 Task: Select a due date automation when advanced on, 2 days before a card is due add basic not assigned to anyone at 11:00 AM.
Action: Mouse moved to (1378, 101)
Screenshot: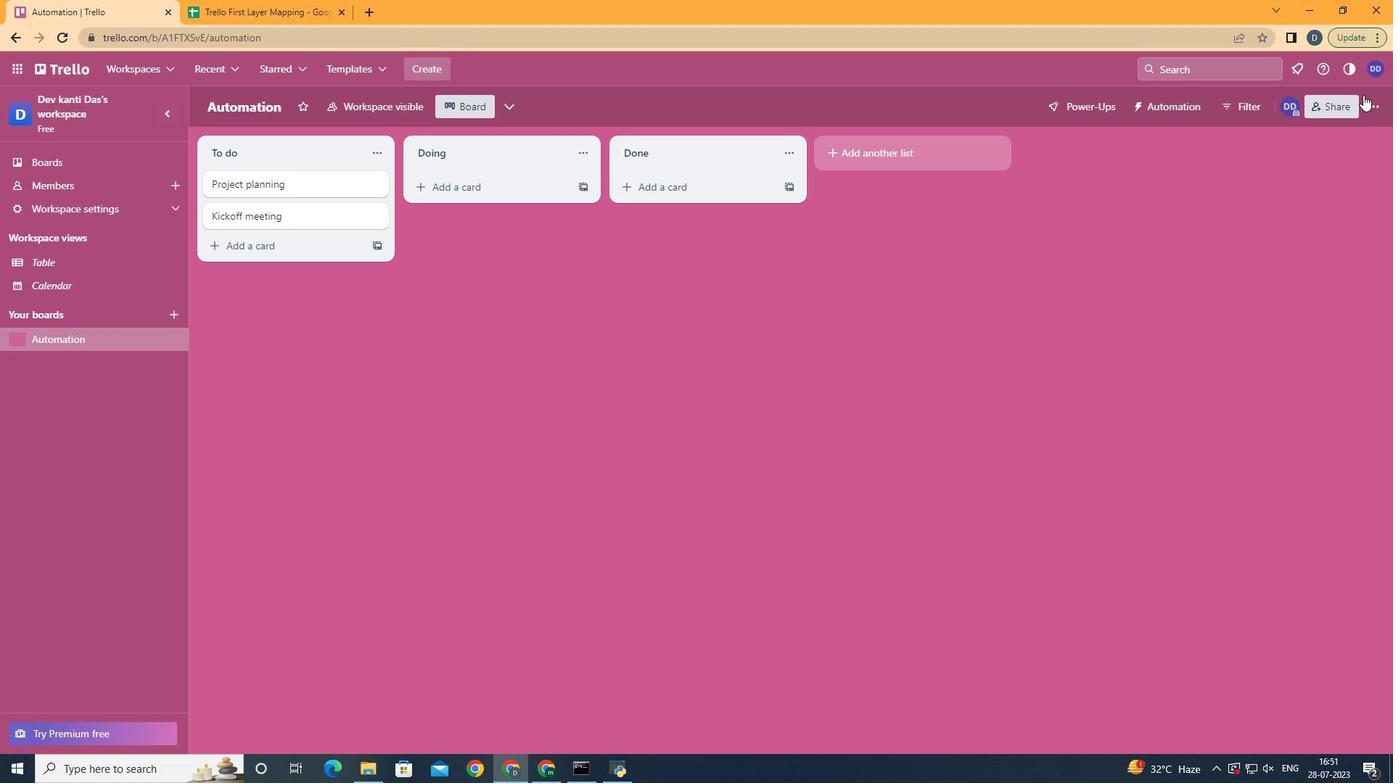 
Action: Mouse pressed left at (1378, 101)
Screenshot: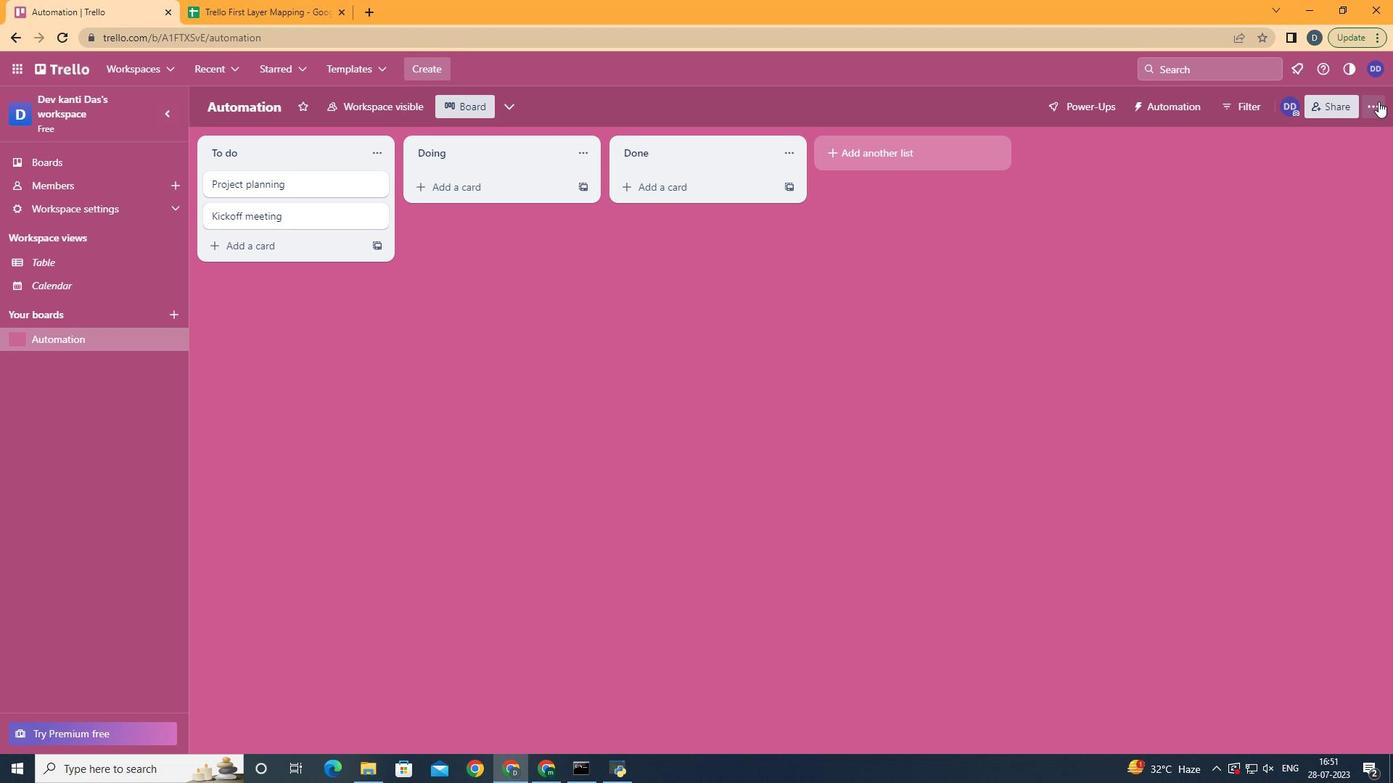 
Action: Mouse moved to (1250, 319)
Screenshot: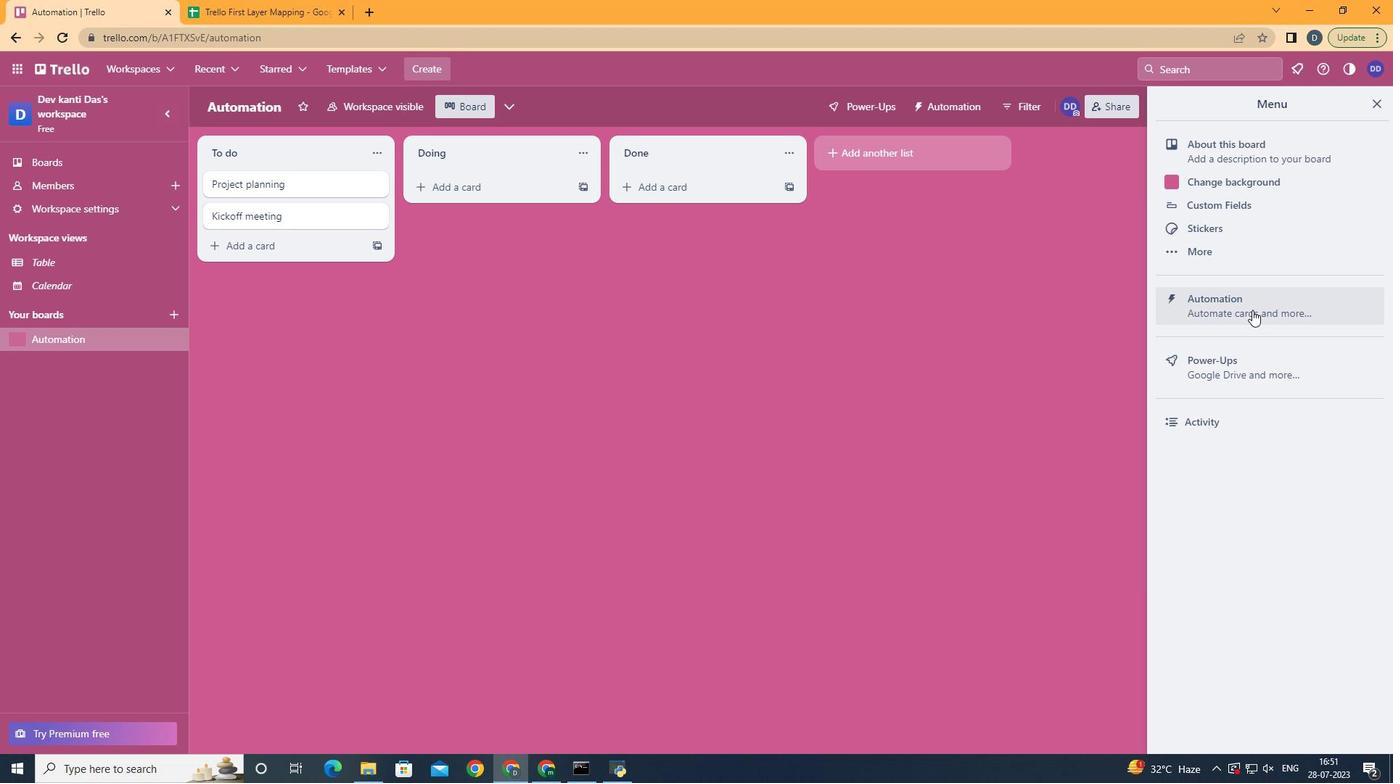 
Action: Mouse pressed left at (1250, 319)
Screenshot: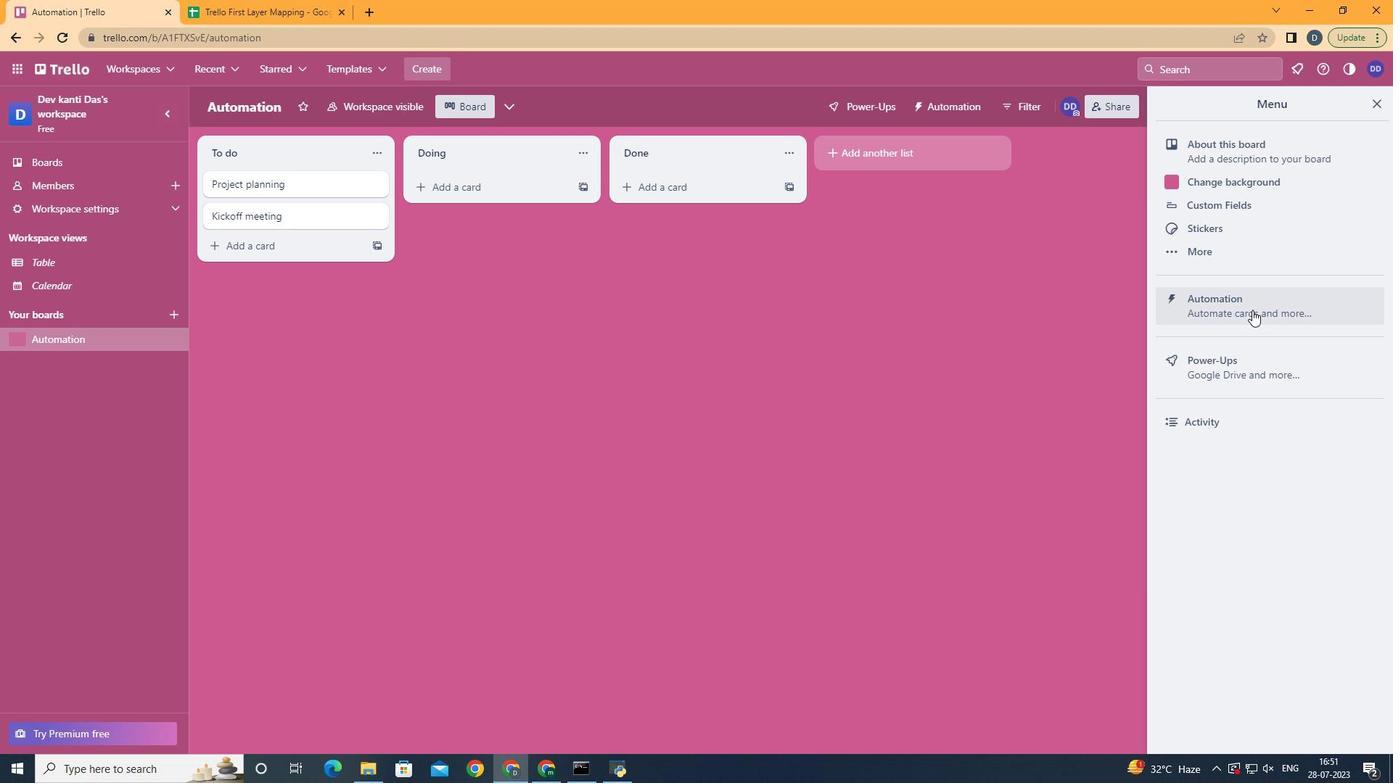 
Action: Mouse moved to (284, 286)
Screenshot: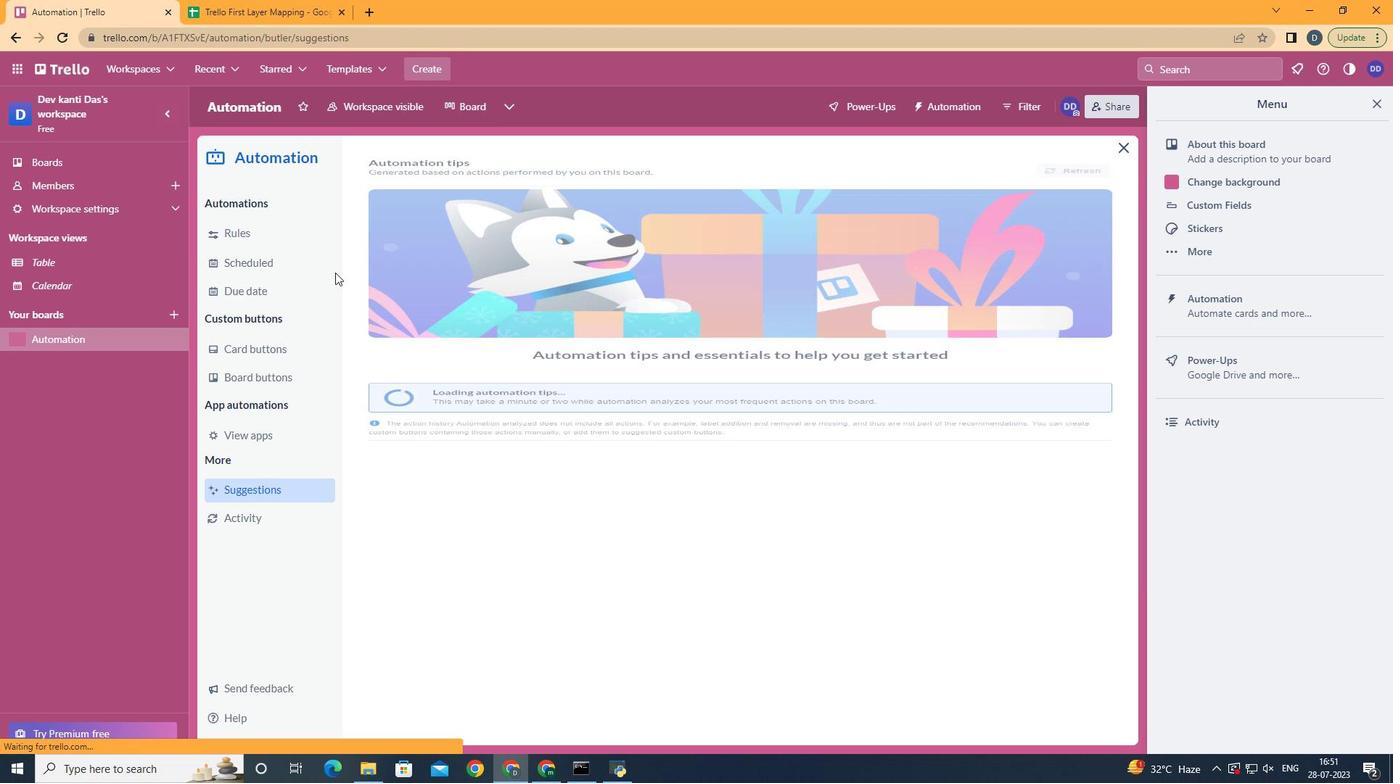 
Action: Mouse pressed left at (284, 286)
Screenshot: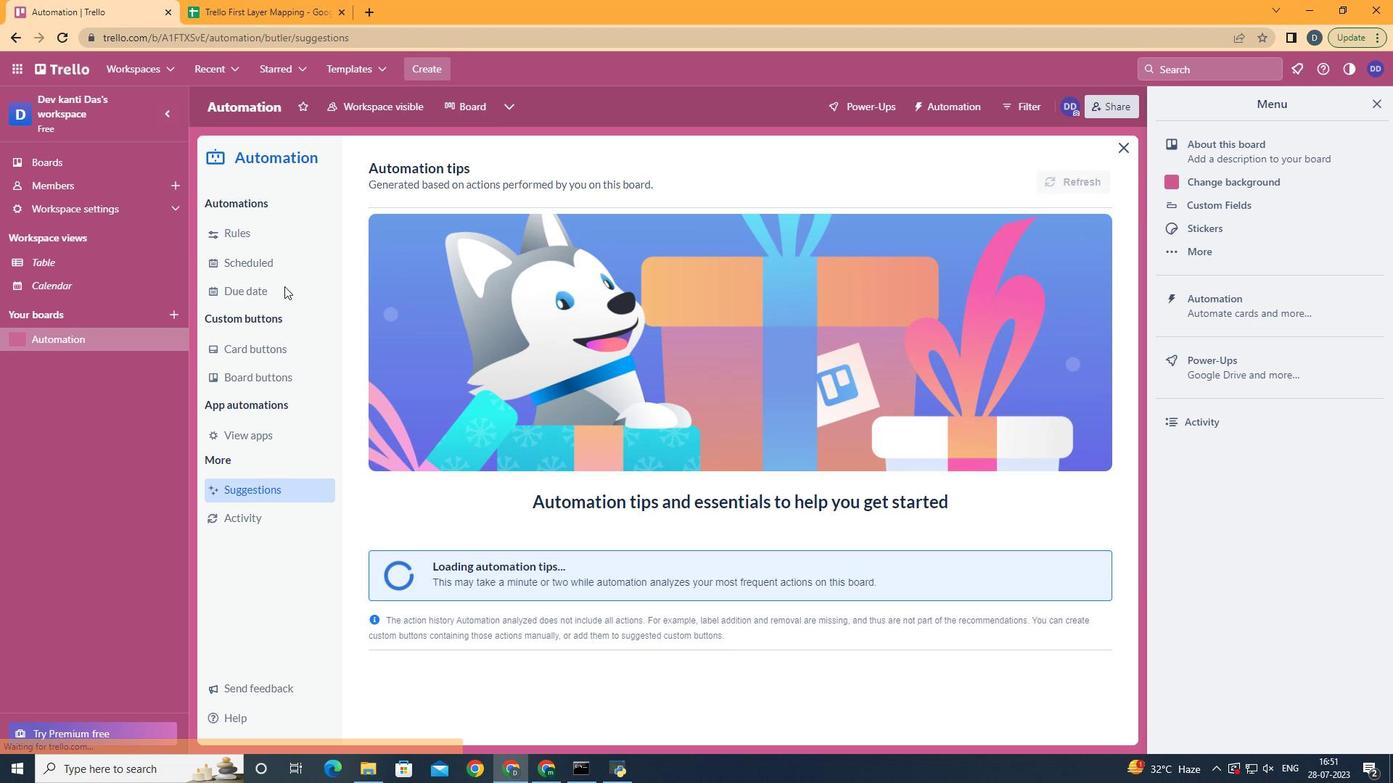 
Action: Mouse moved to (1038, 171)
Screenshot: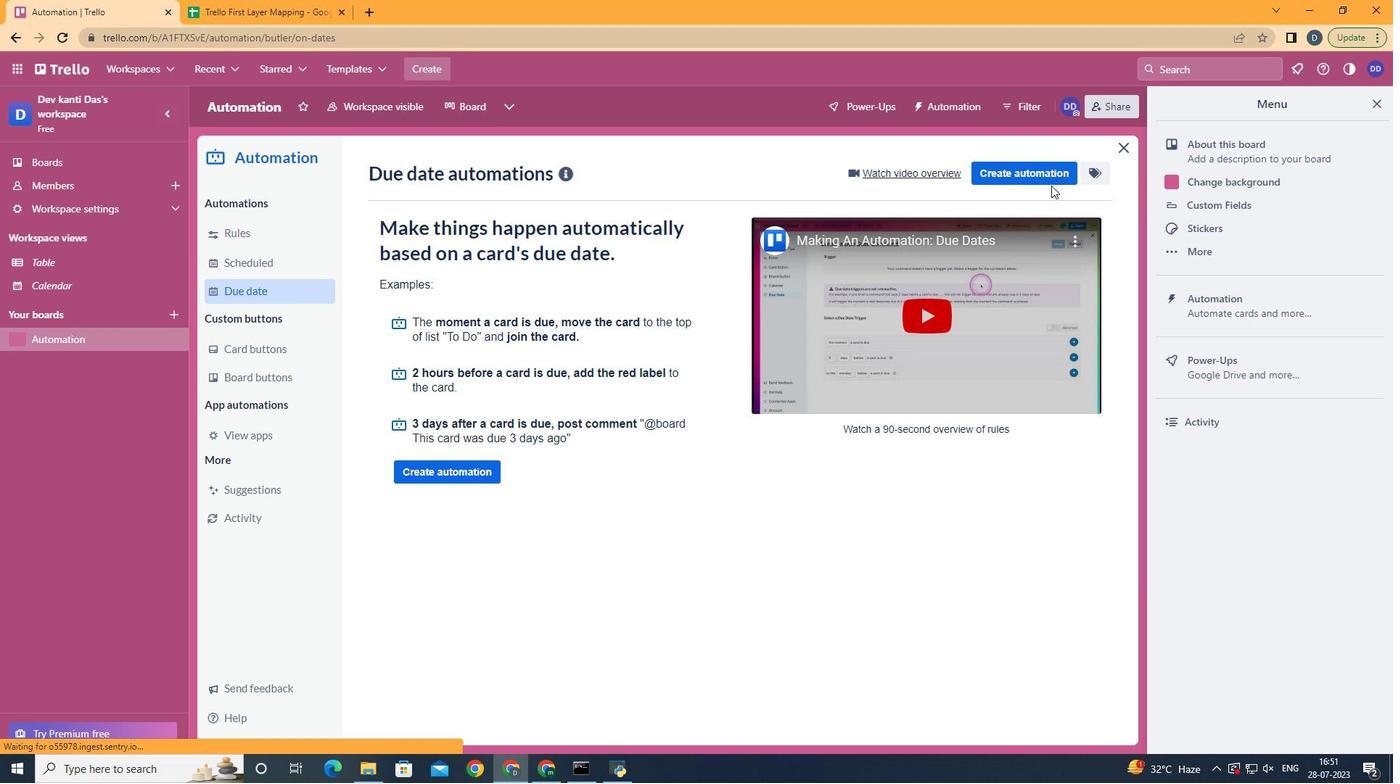 
Action: Mouse pressed left at (1038, 171)
Screenshot: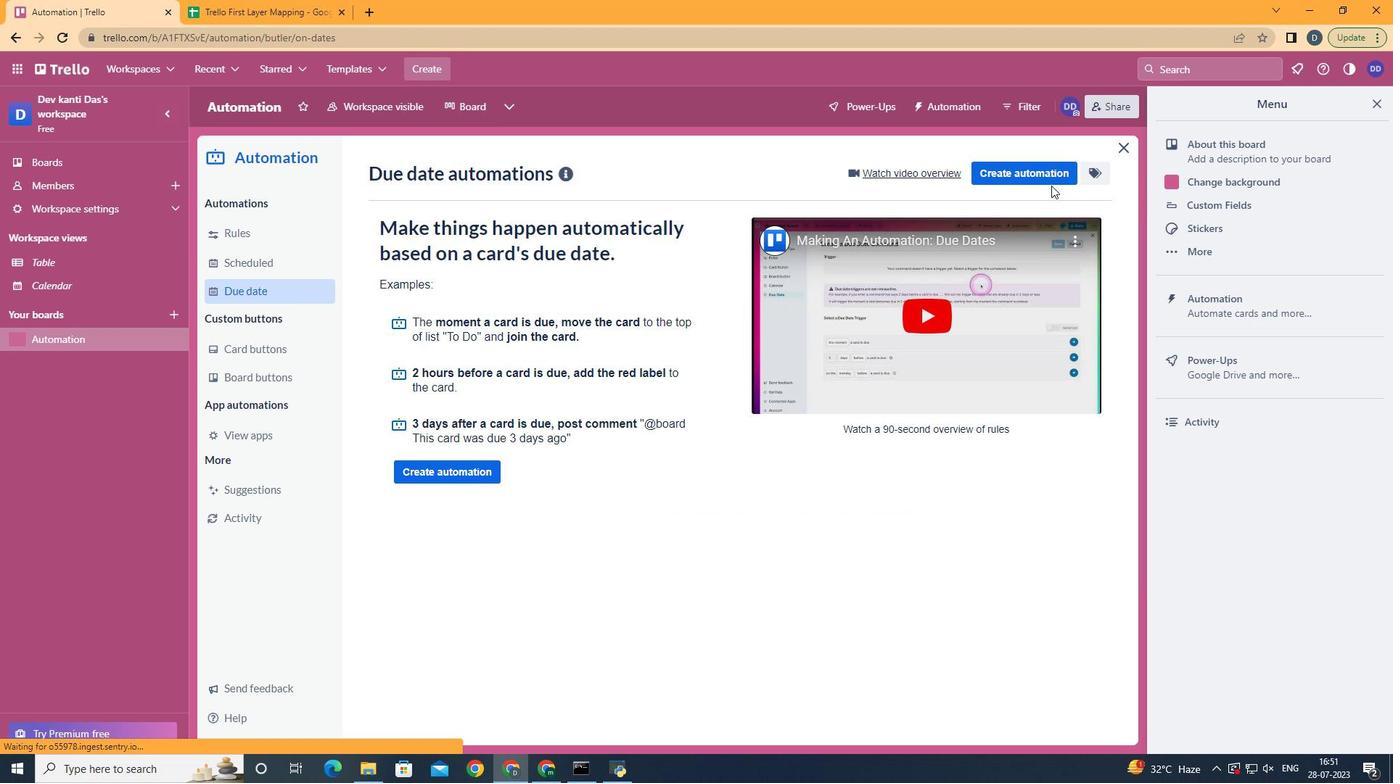 
Action: Mouse moved to (701, 328)
Screenshot: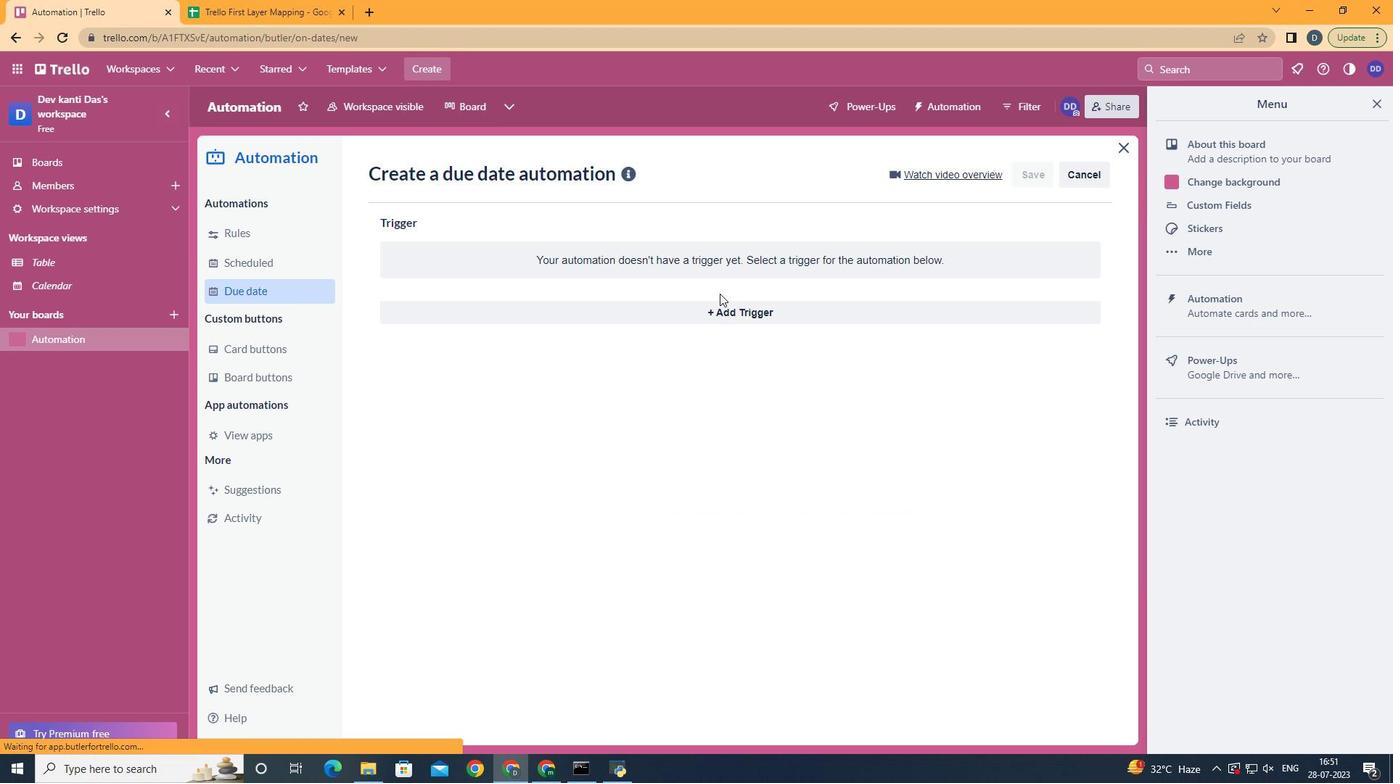 
Action: Mouse pressed left at (701, 328)
Screenshot: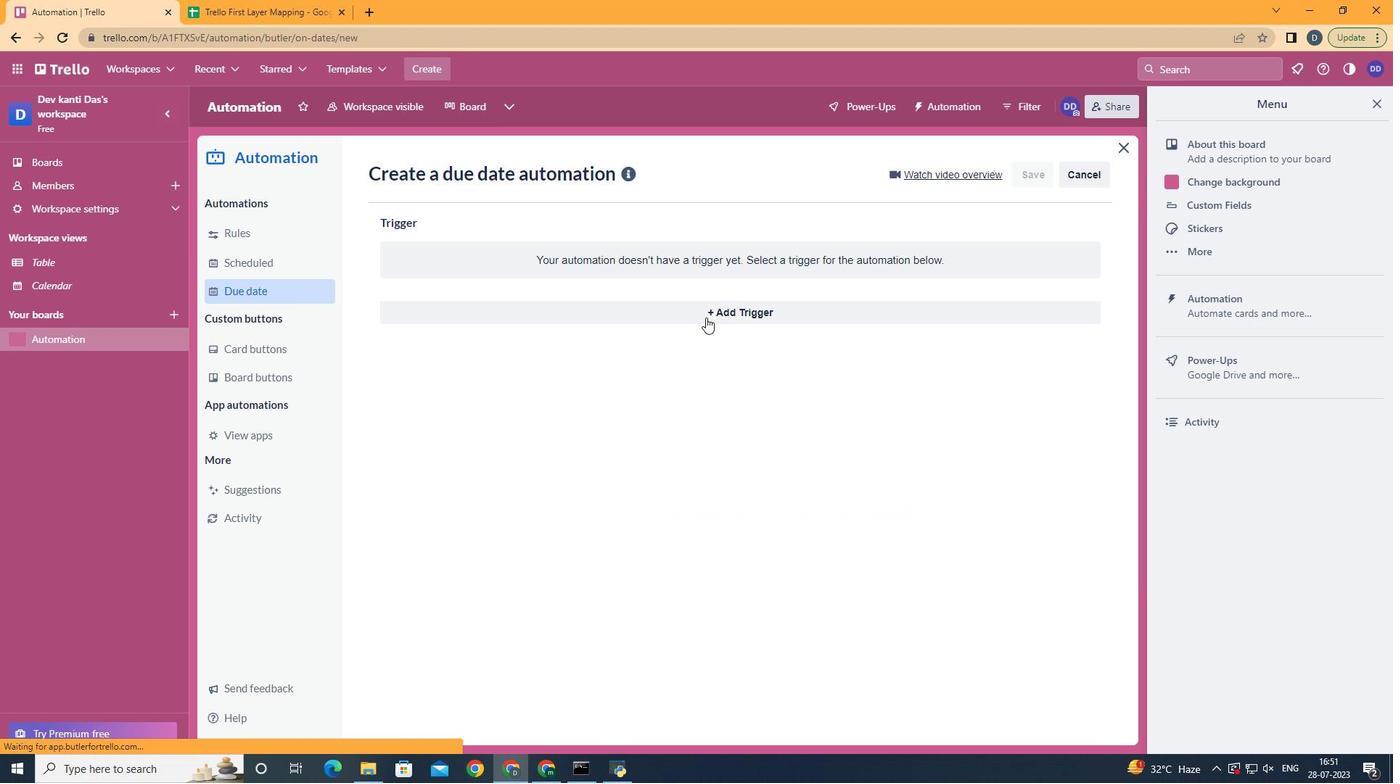 
Action: Mouse moved to (730, 304)
Screenshot: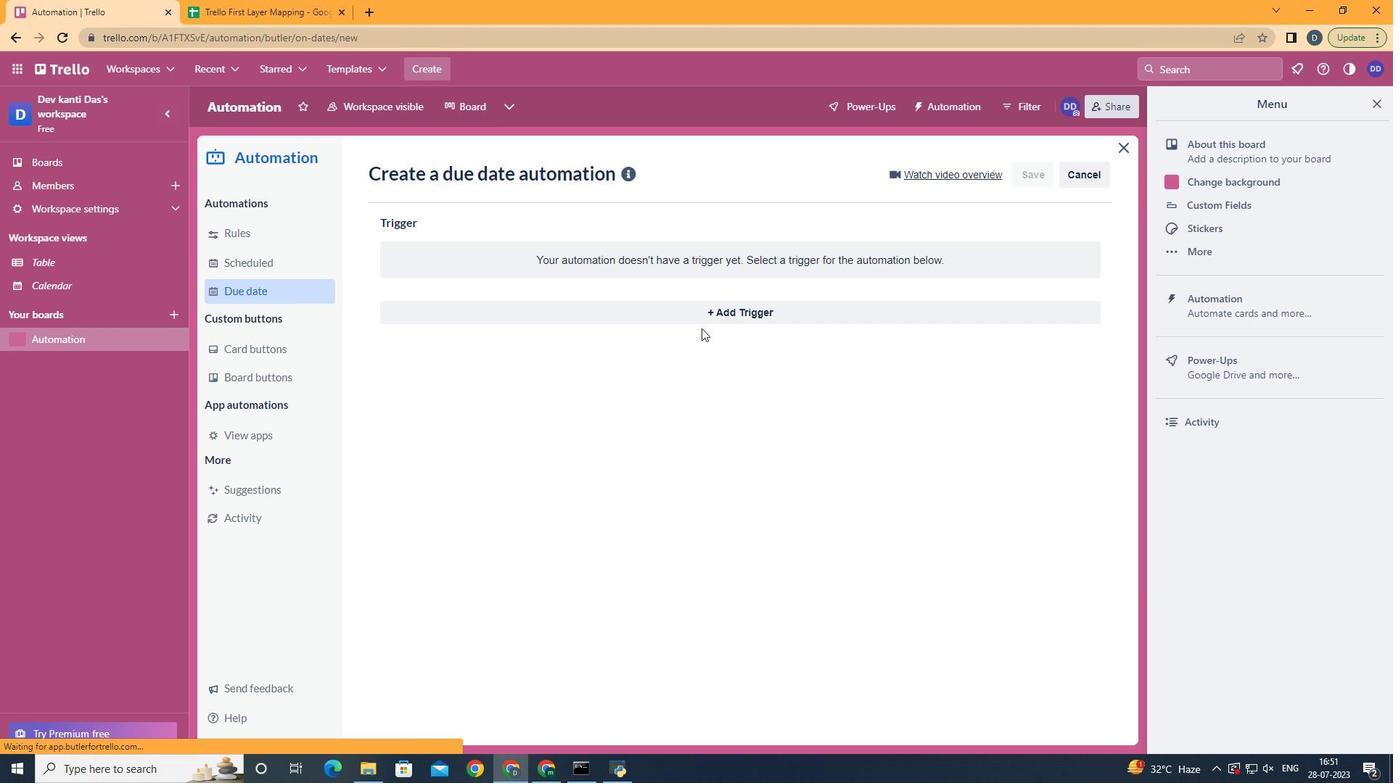 
Action: Mouse pressed left at (730, 304)
Screenshot: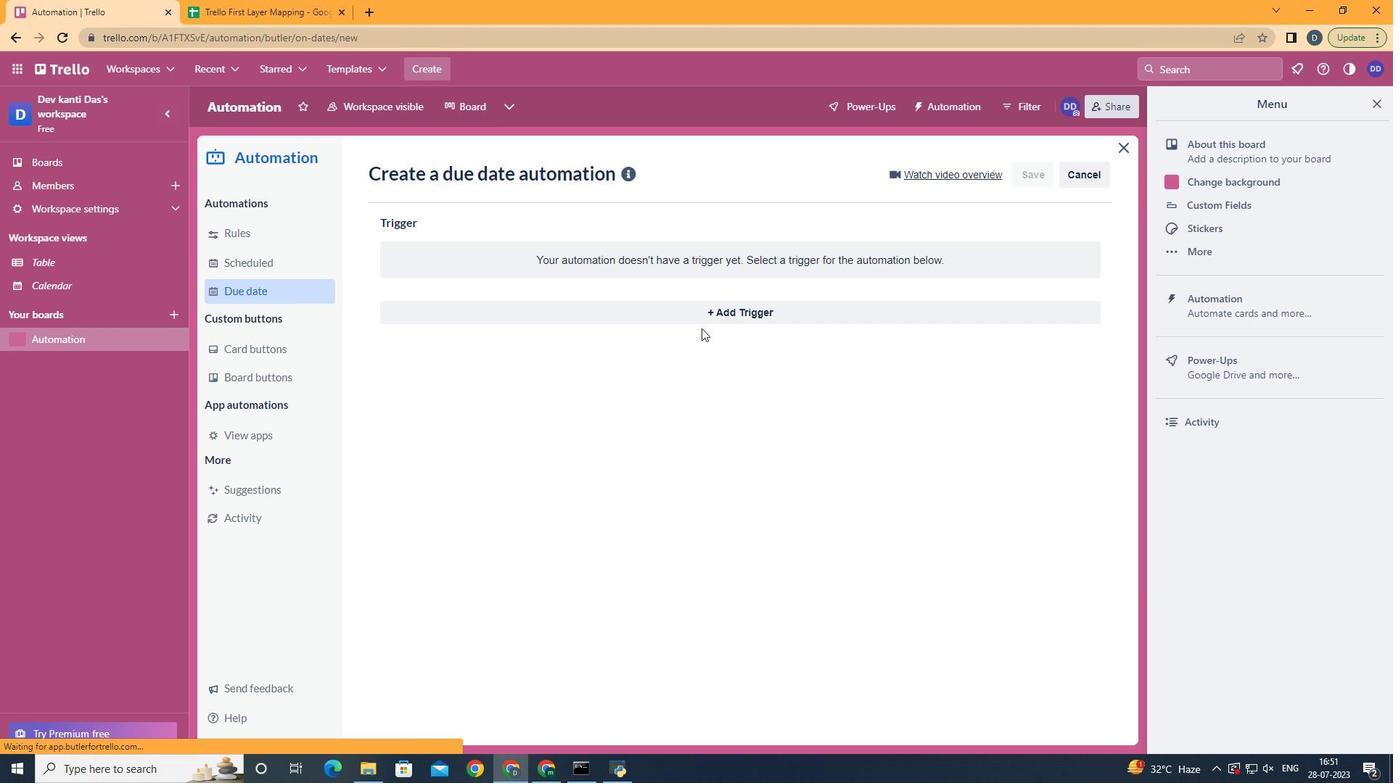 
Action: Mouse moved to (564, 523)
Screenshot: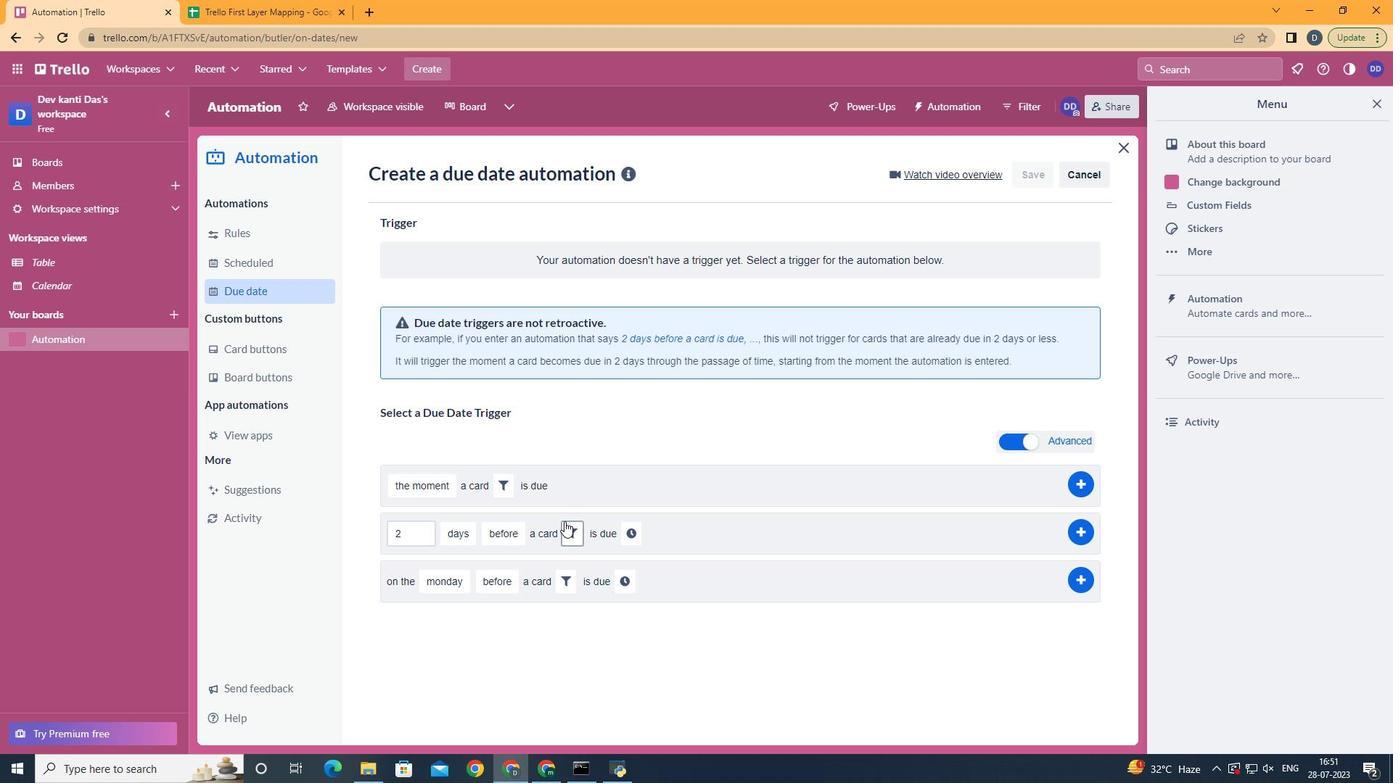 
Action: Mouse pressed left at (564, 523)
Screenshot: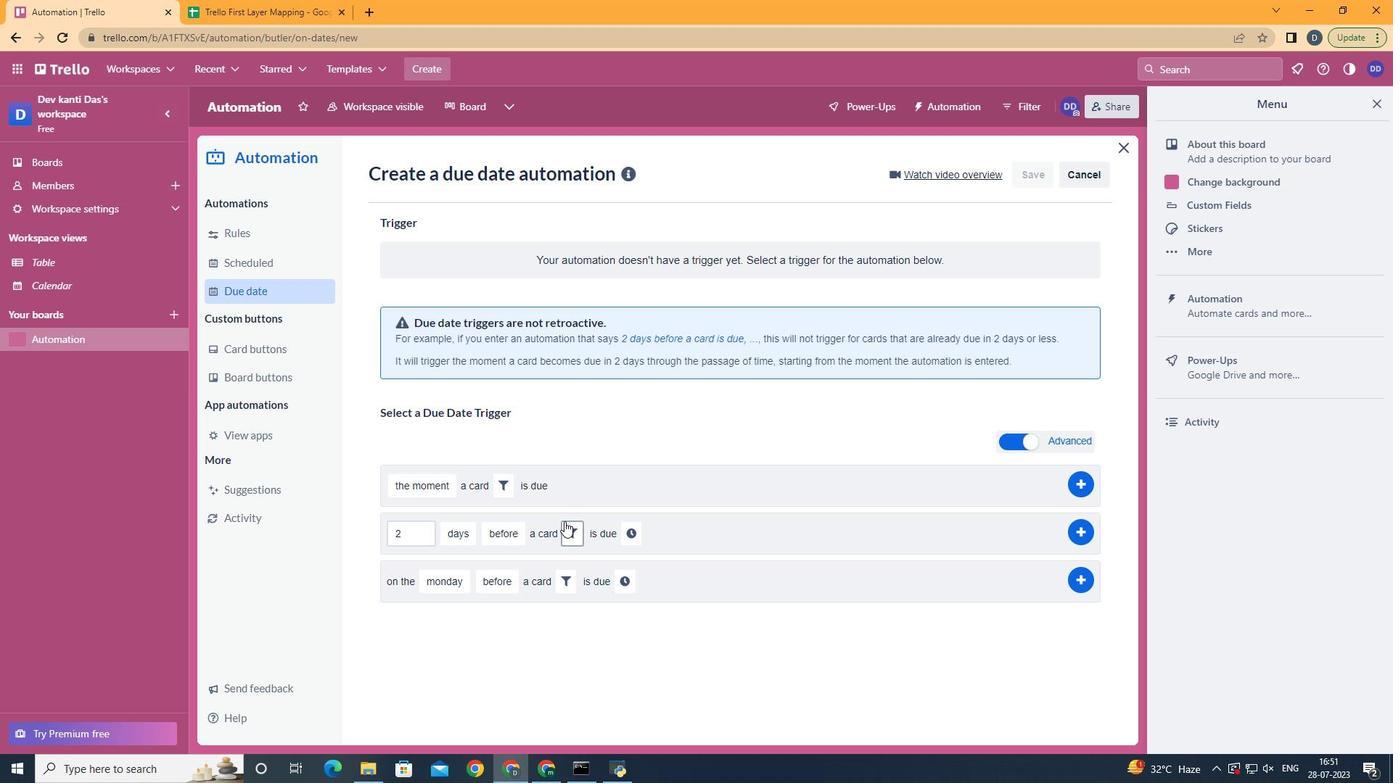 
Action: Mouse moved to (680, 528)
Screenshot: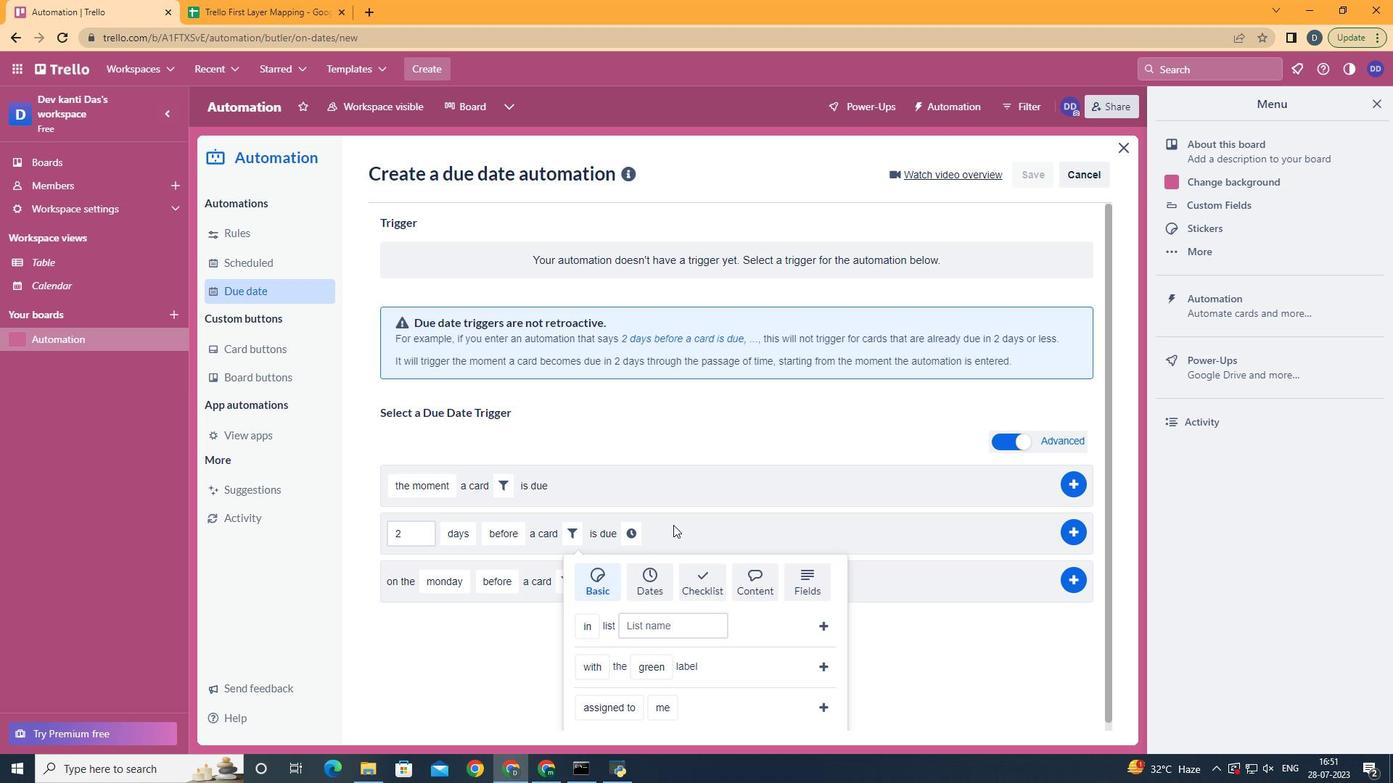 
Action: Mouse scrolled (680, 528) with delta (0, 0)
Screenshot: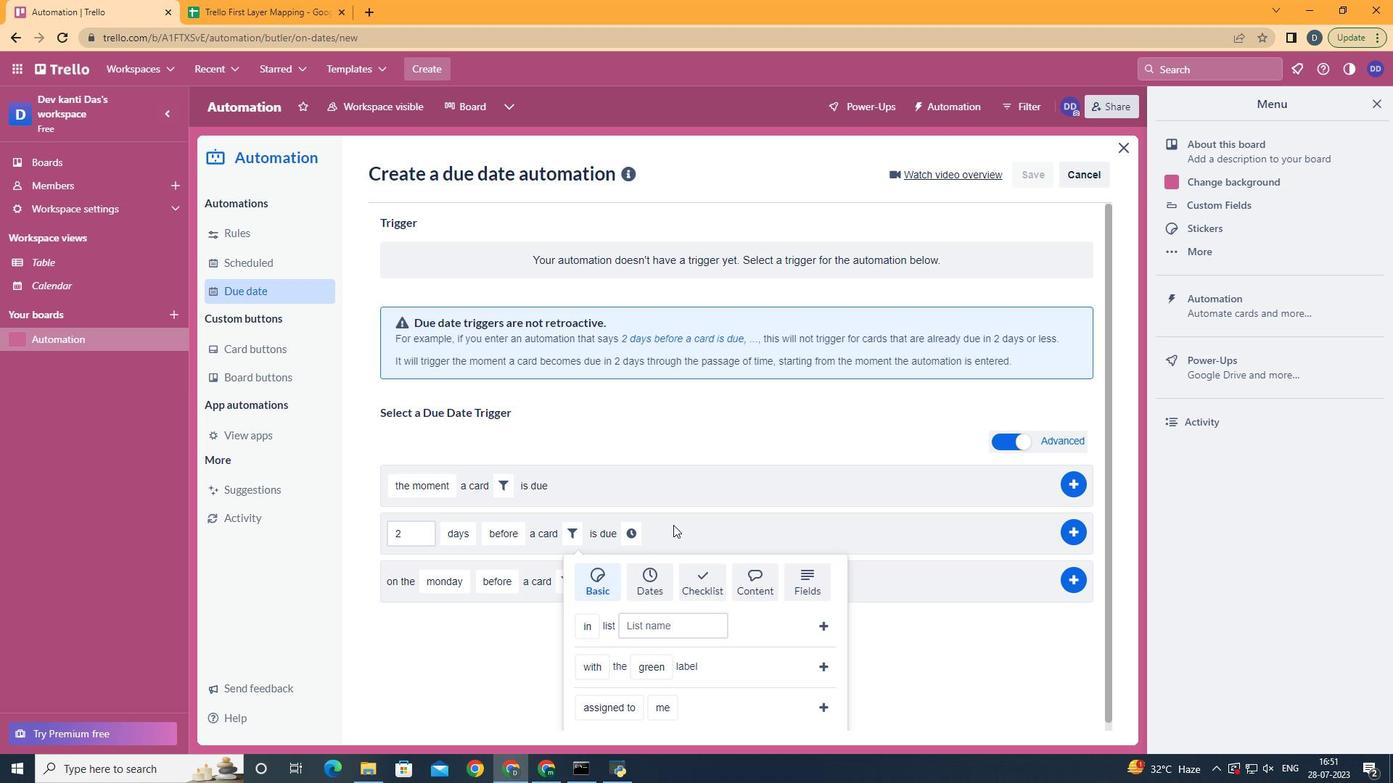 
Action: Mouse moved to (683, 530)
Screenshot: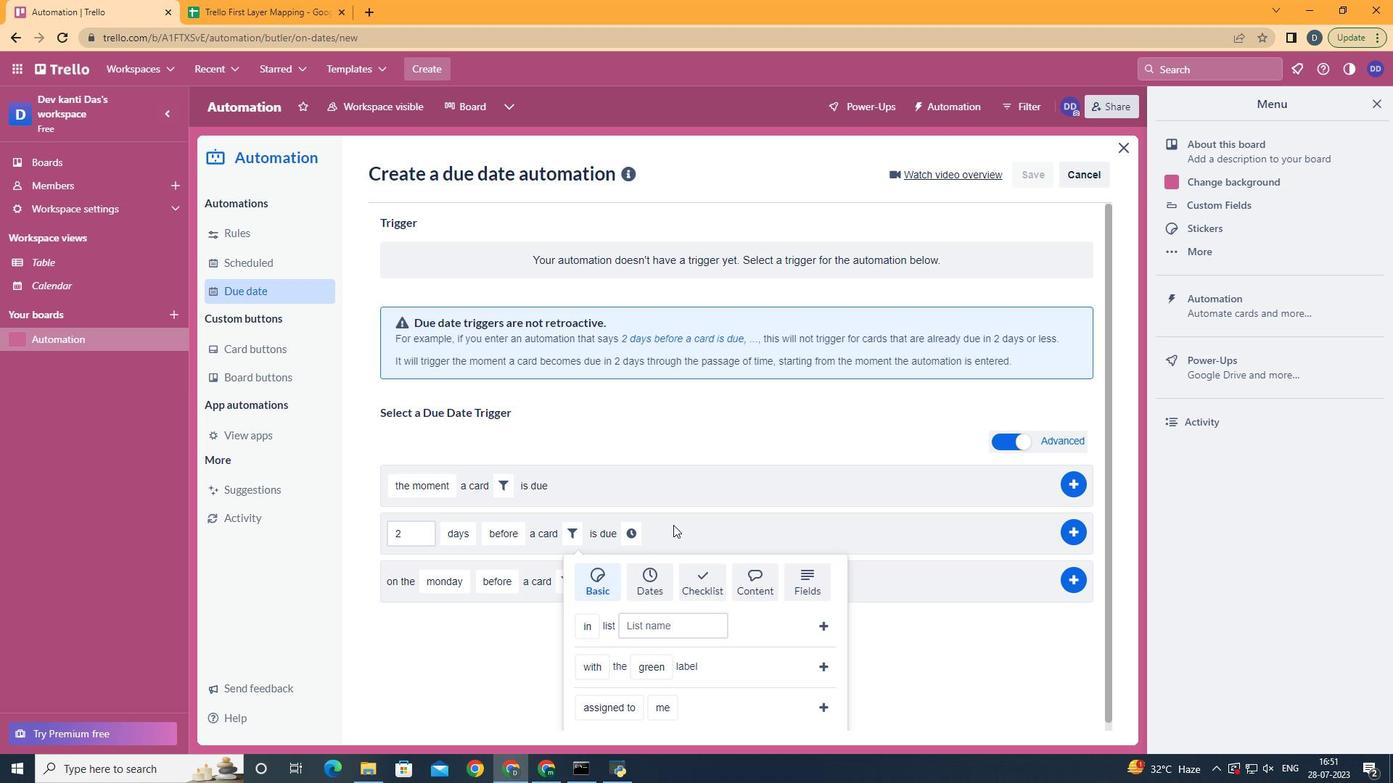 
Action: Mouse scrolled (683, 529) with delta (0, 0)
Screenshot: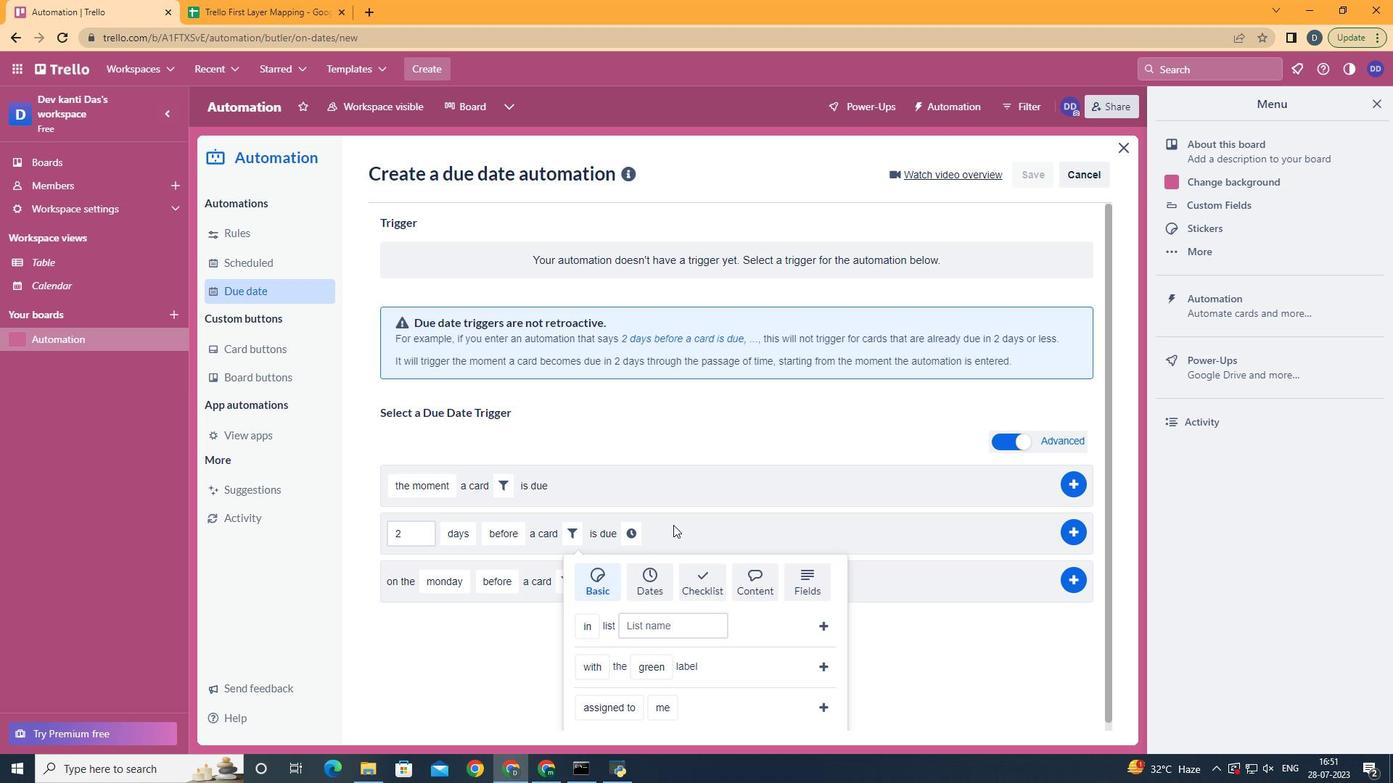 
Action: Mouse moved to (636, 672)
Screenshot: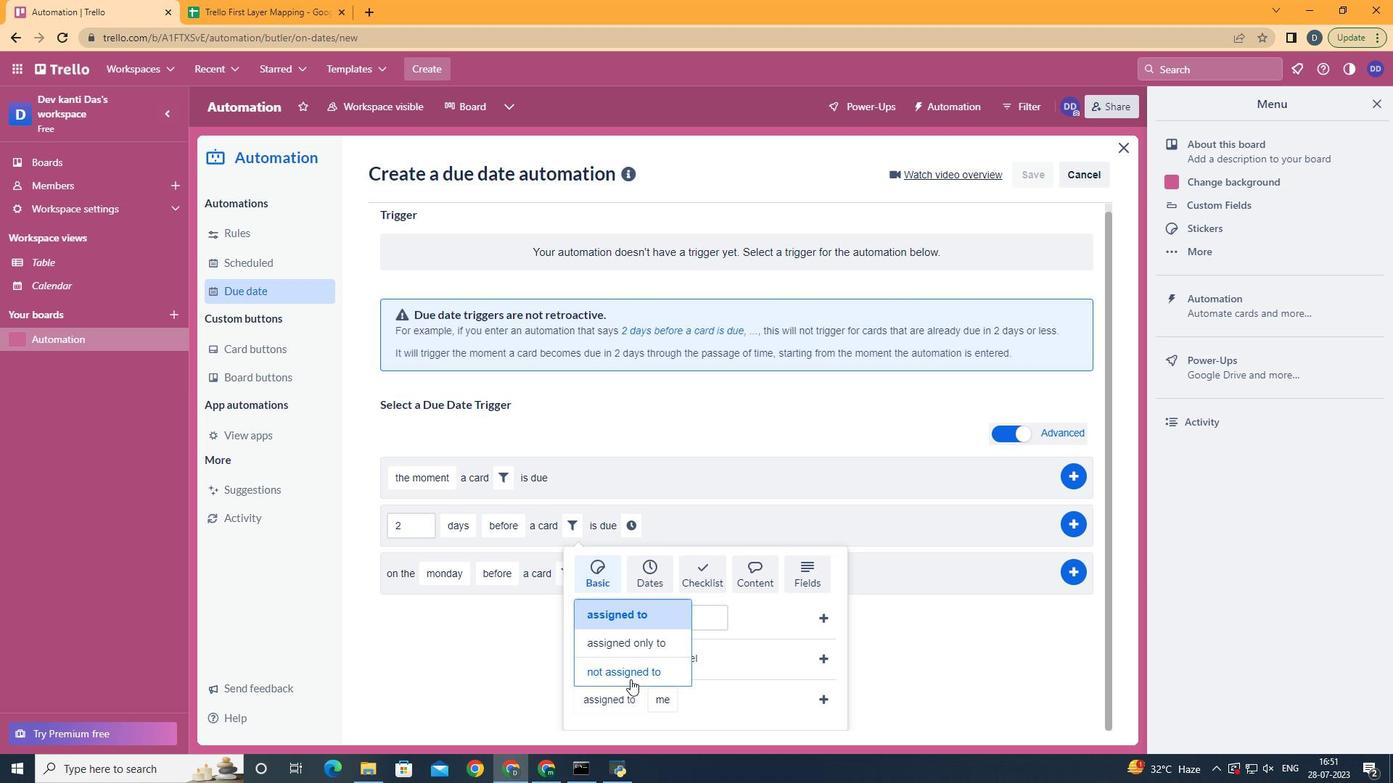 
Action: Mouse pressed left at (636, 672)
Screenshot: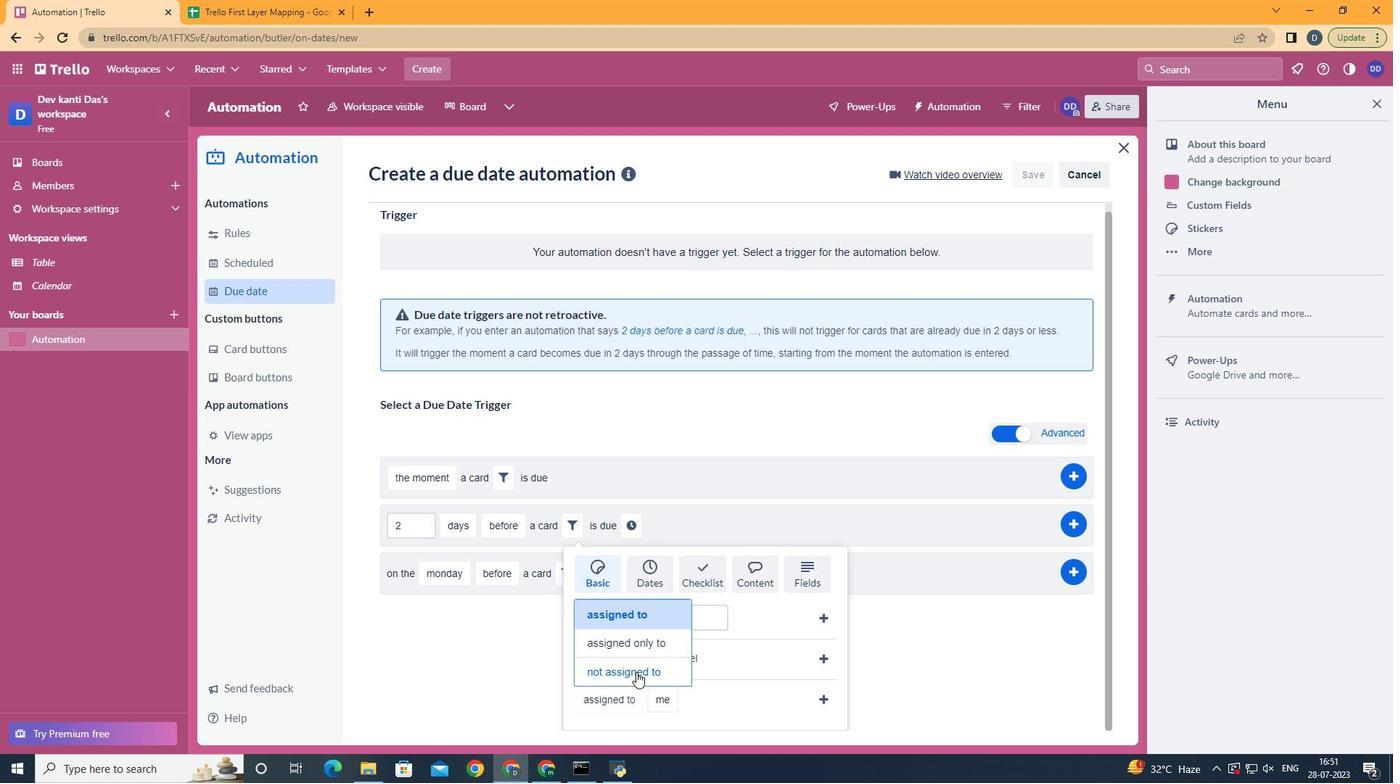 
Action: Mouse moved to (695, 646)
Screenshot: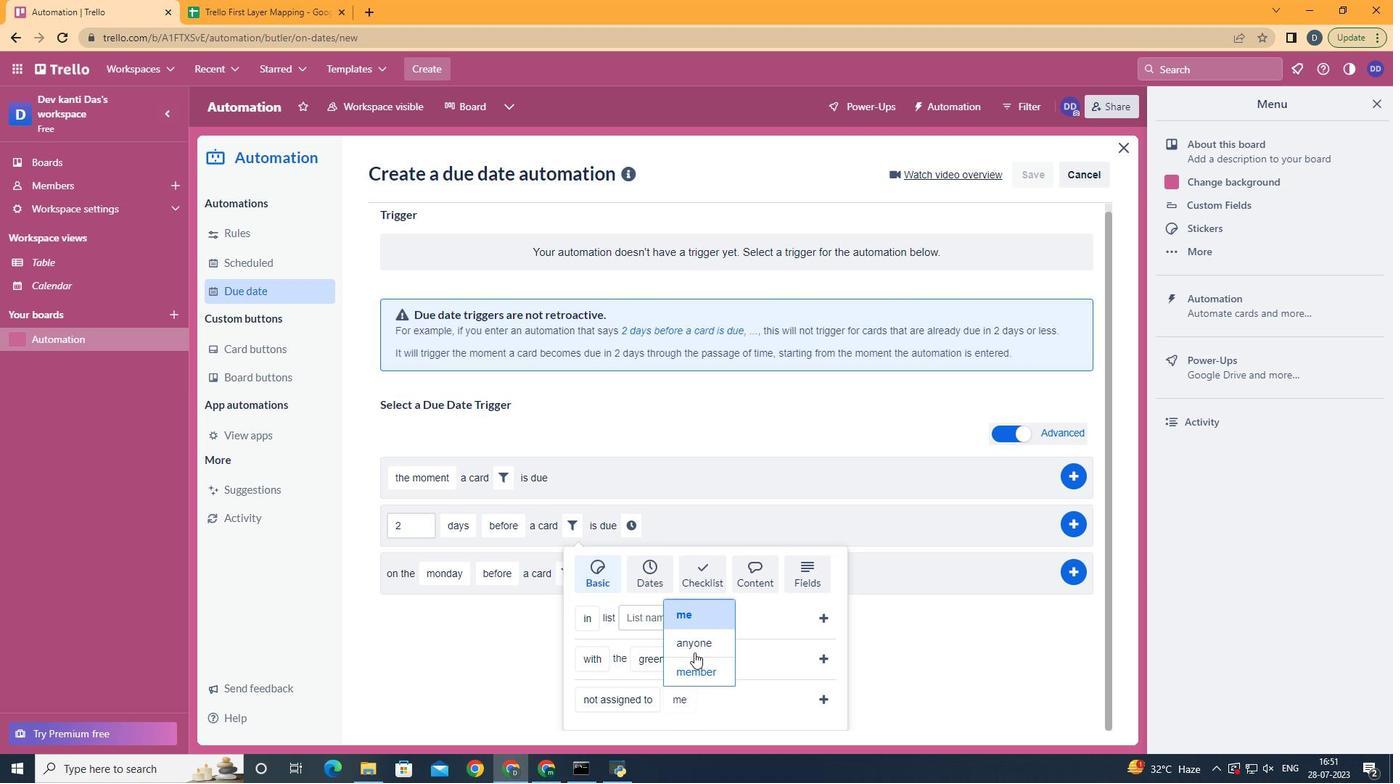 
Action: Mouse pressed left at (695, 646)
Screenshot: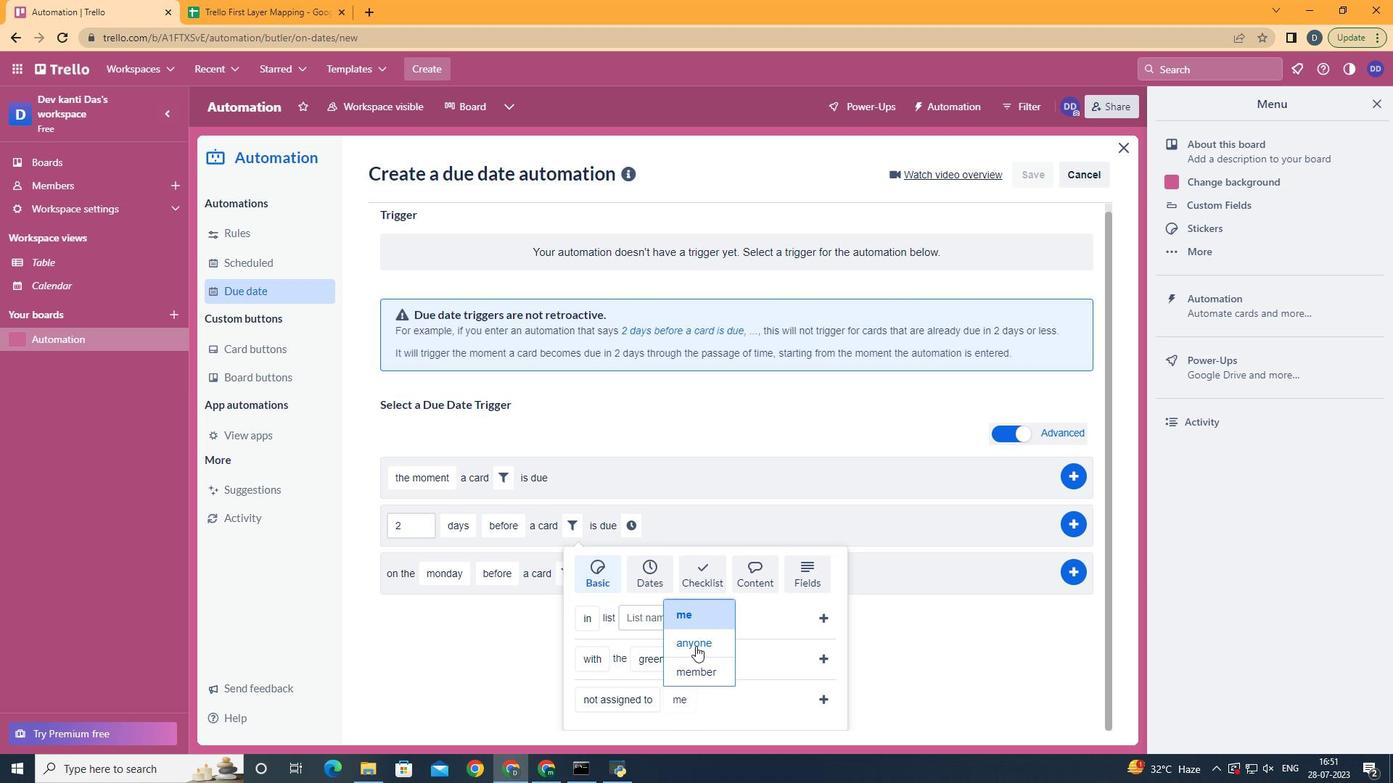 
Action: Mouse moved to (822, 699)
Screenshot: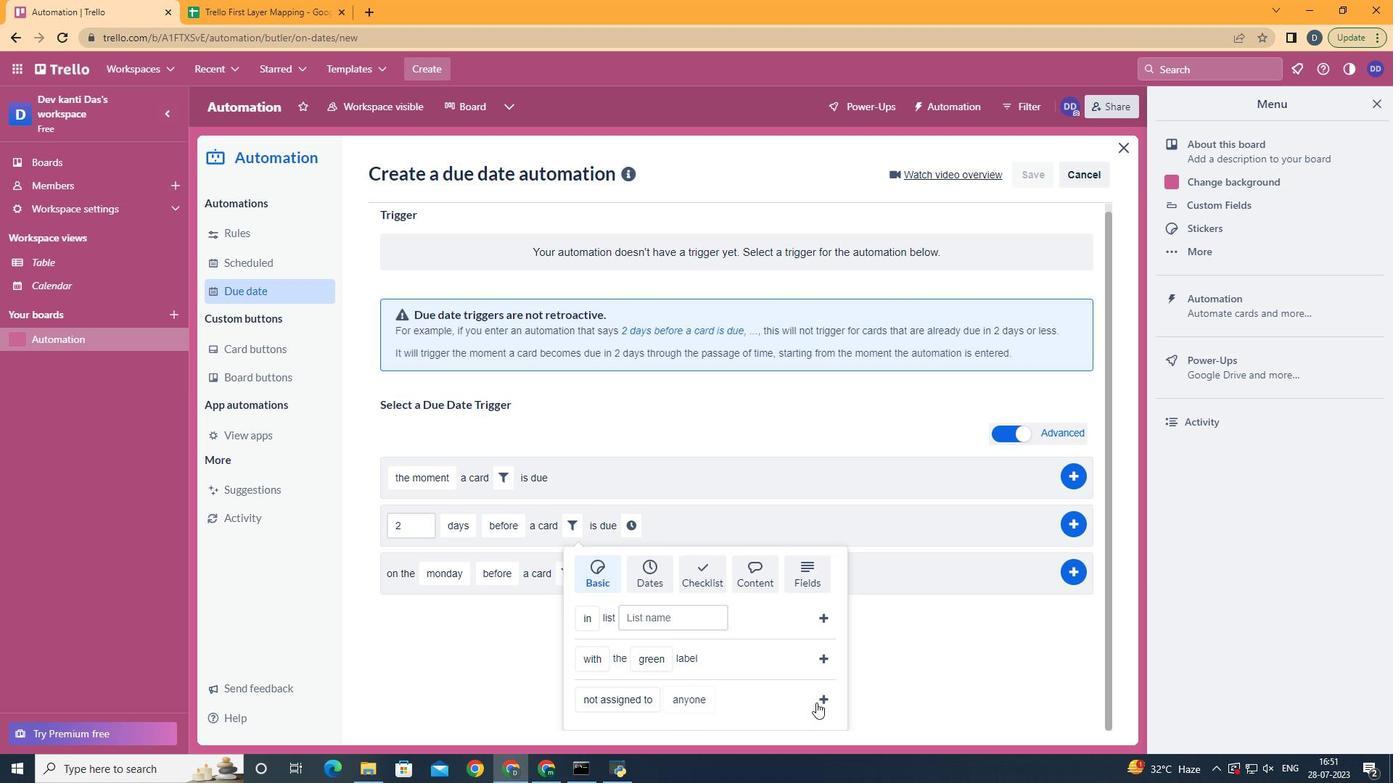 
Action: Mouse pressed left at (822, 699)
Screenshot: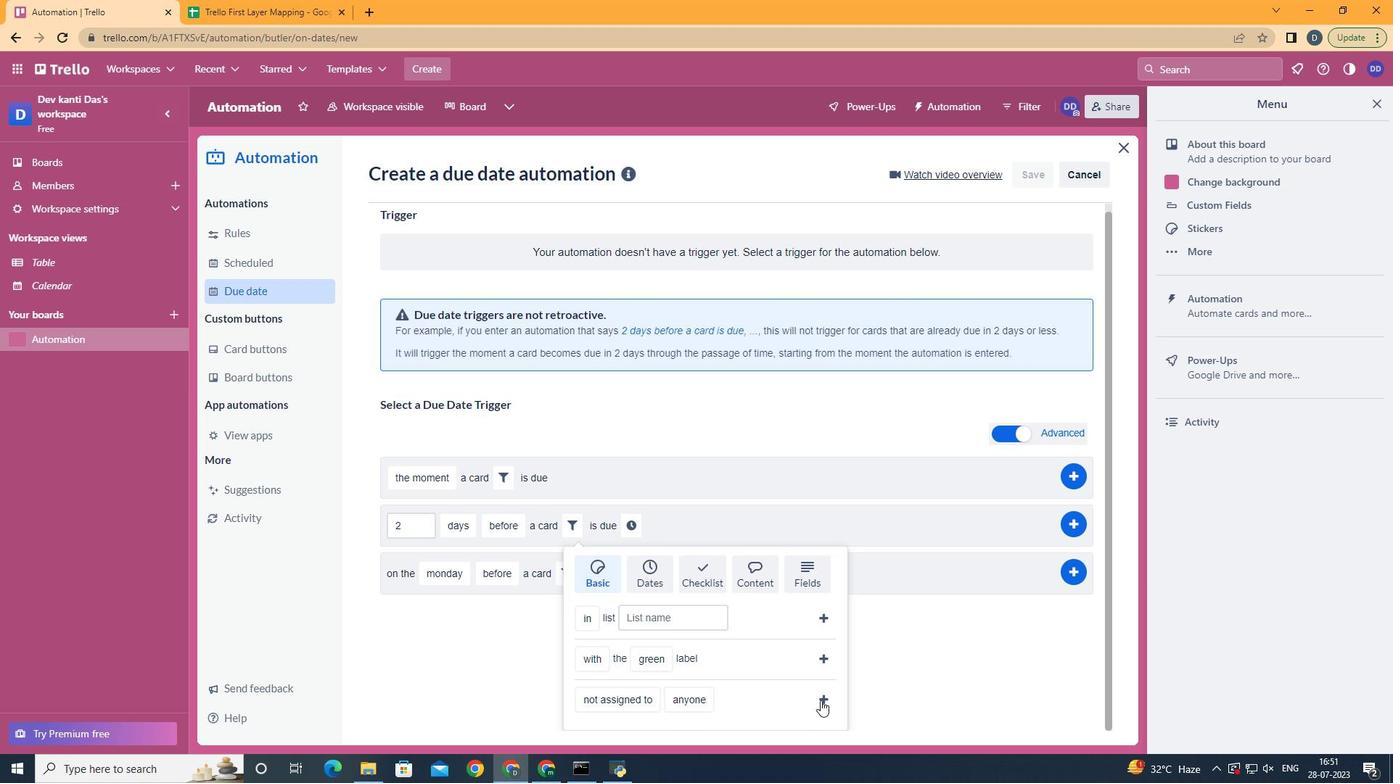 
Action: Mouse moved to (761, 526)
Screenshot: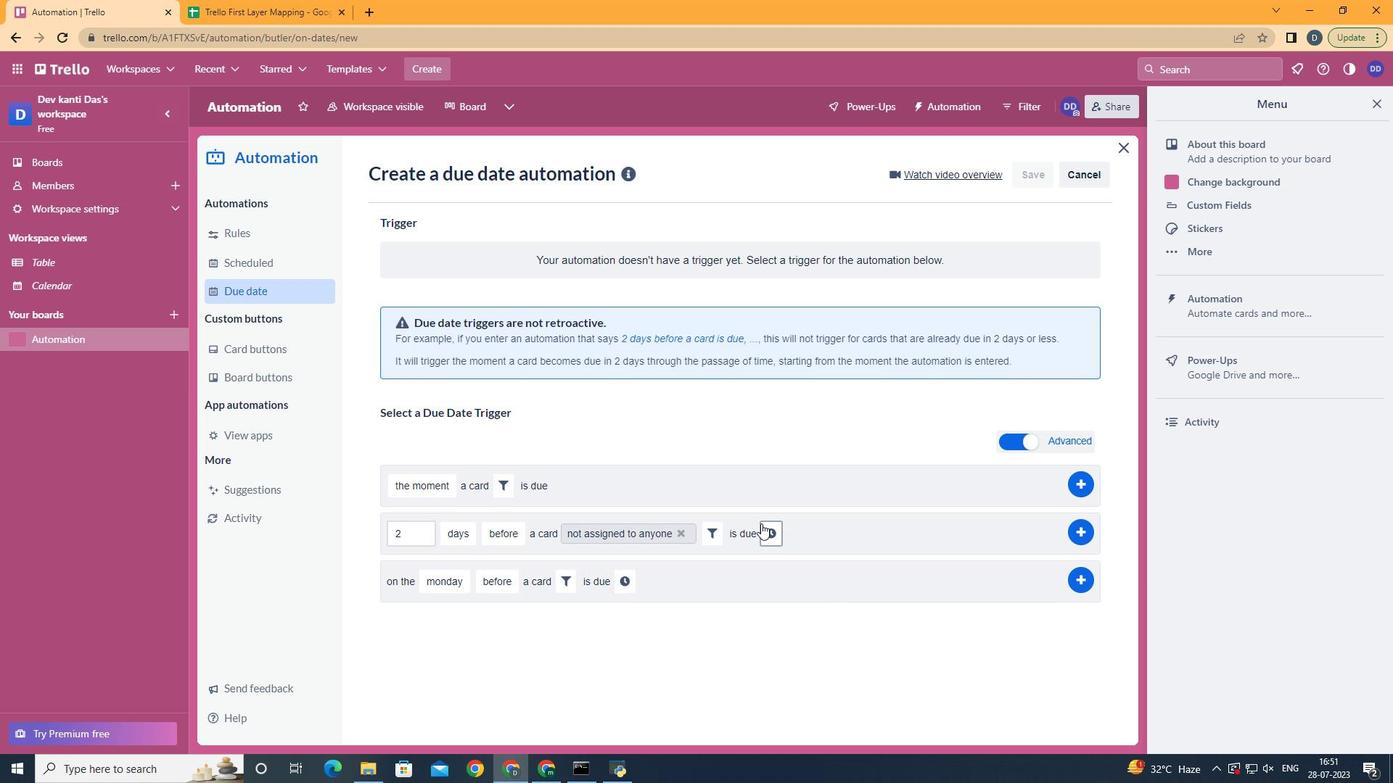 
Action: Mouse pressed left at (761, 526)
Screenshot: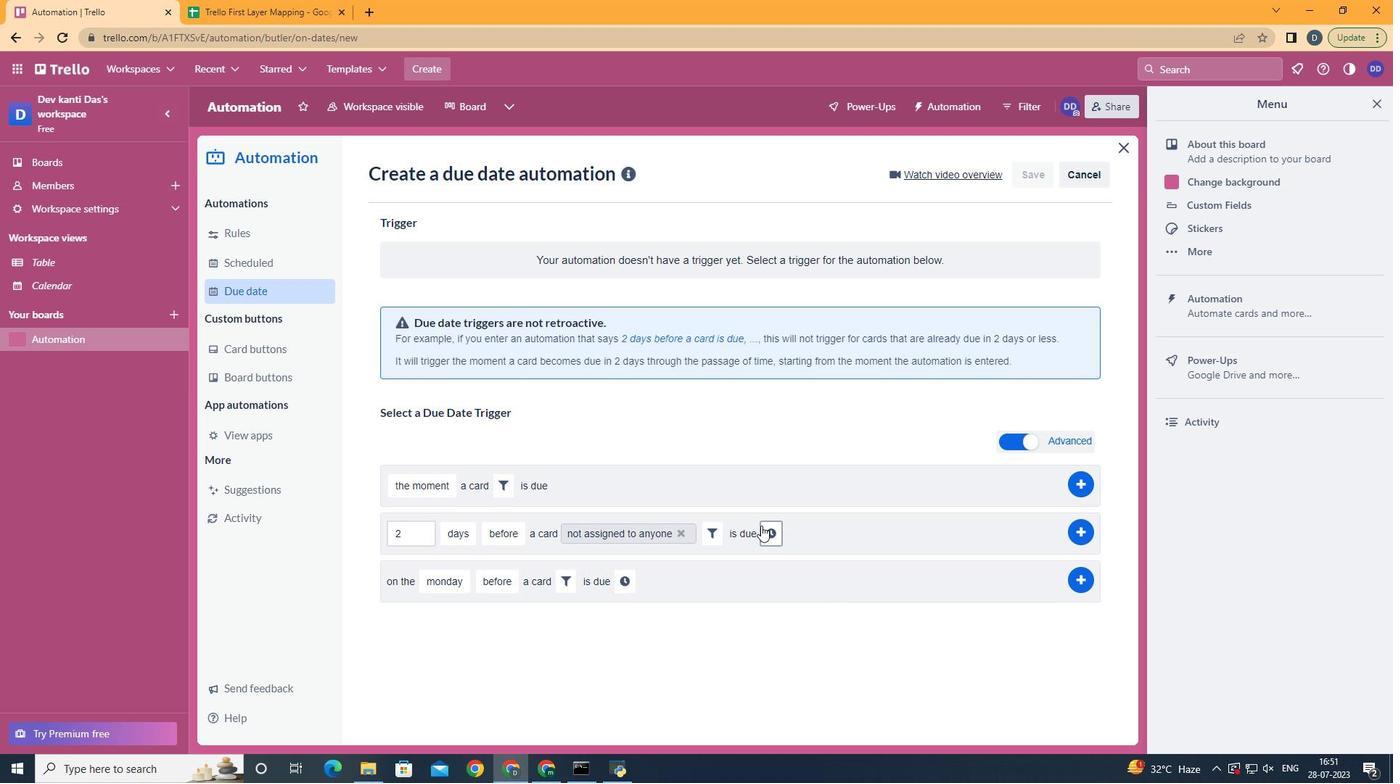 
Action: Mouse moved to (810, 535)
Screenshot: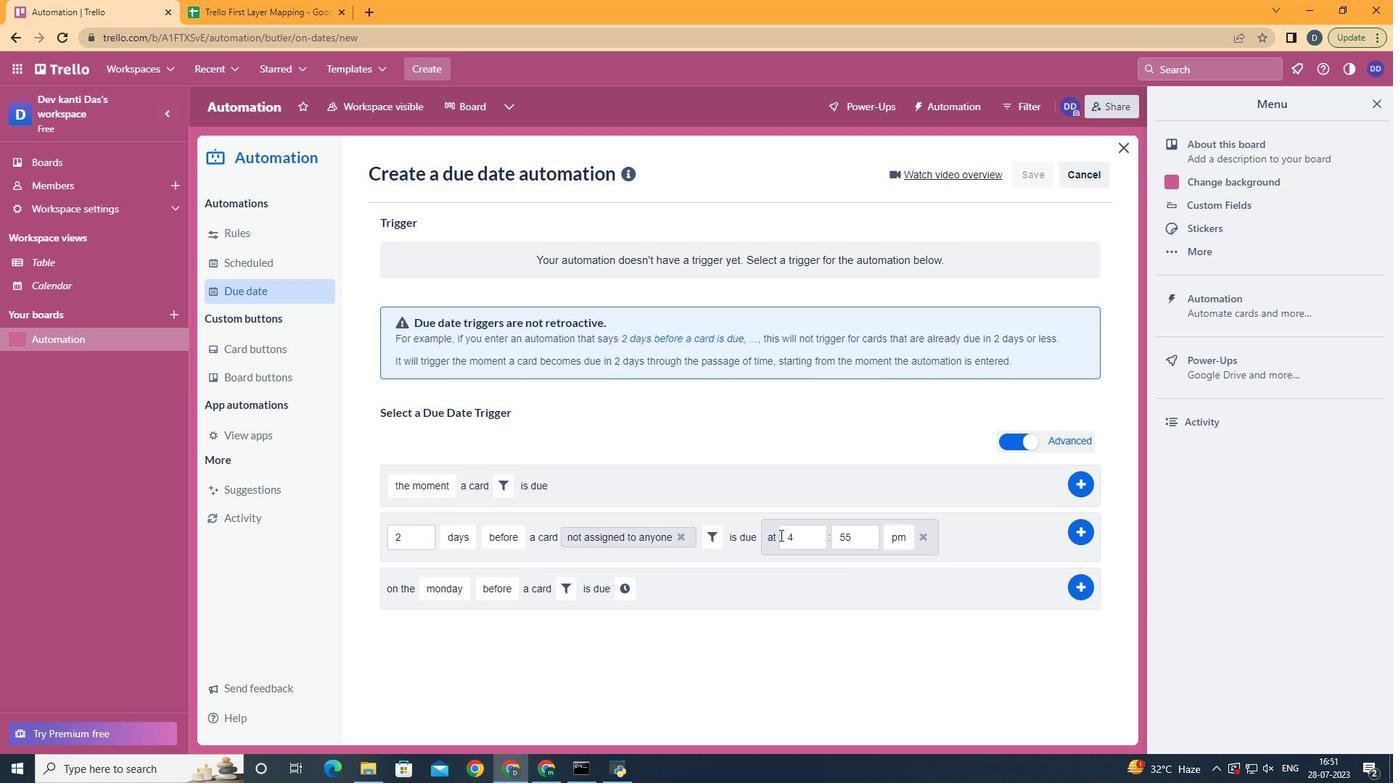 
Action: Mouse pressed left at (810, 535)
Screenshot: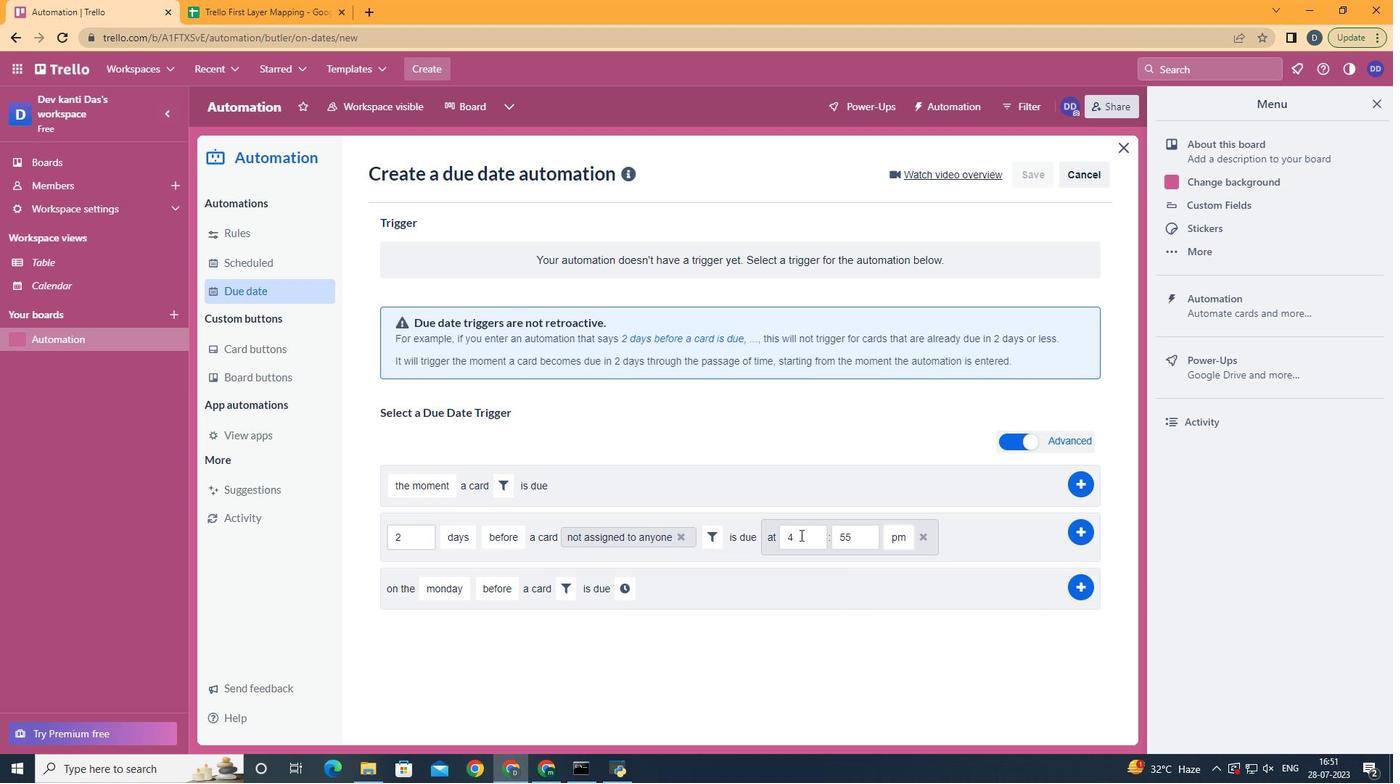 
Action: Key pressed <Key.backspace>11
Screenshot: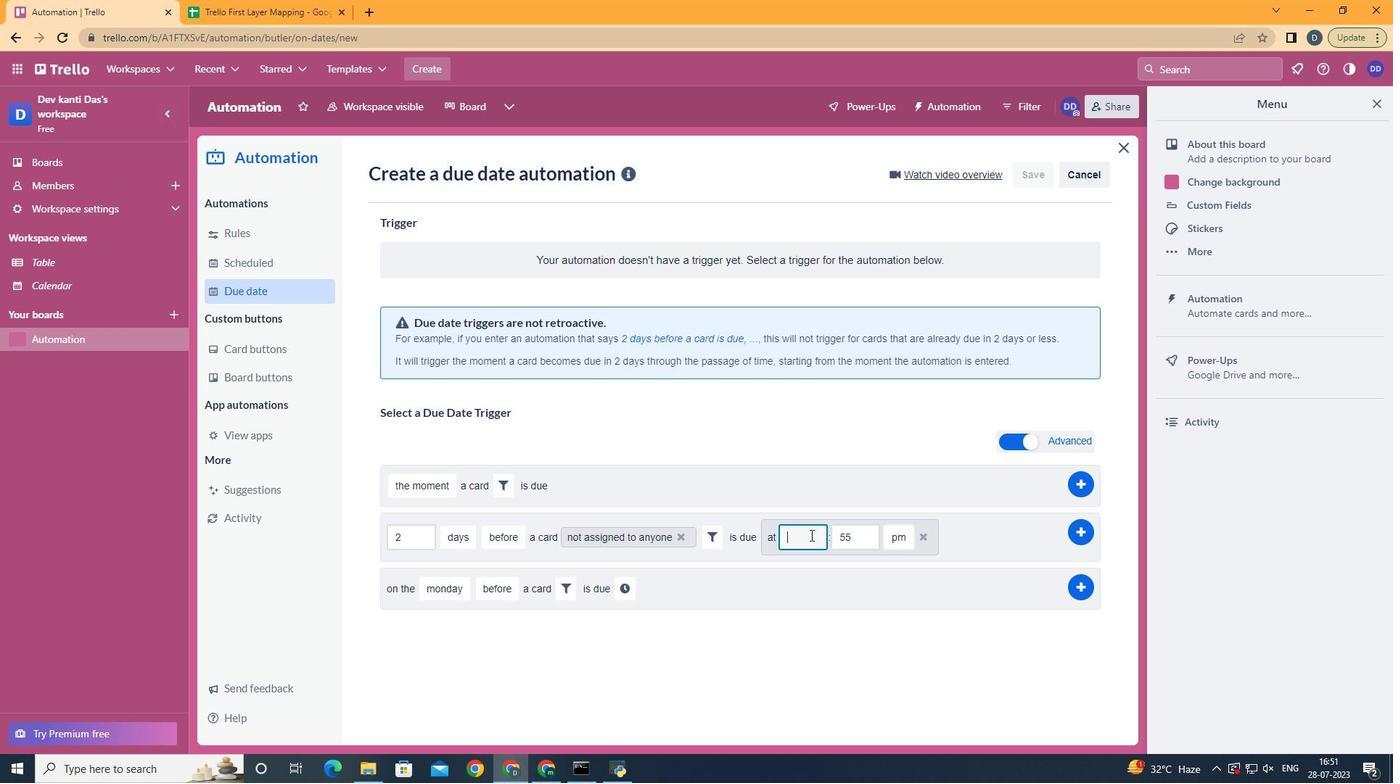
Action: Mouse moved to (873, 528)
Screenshot: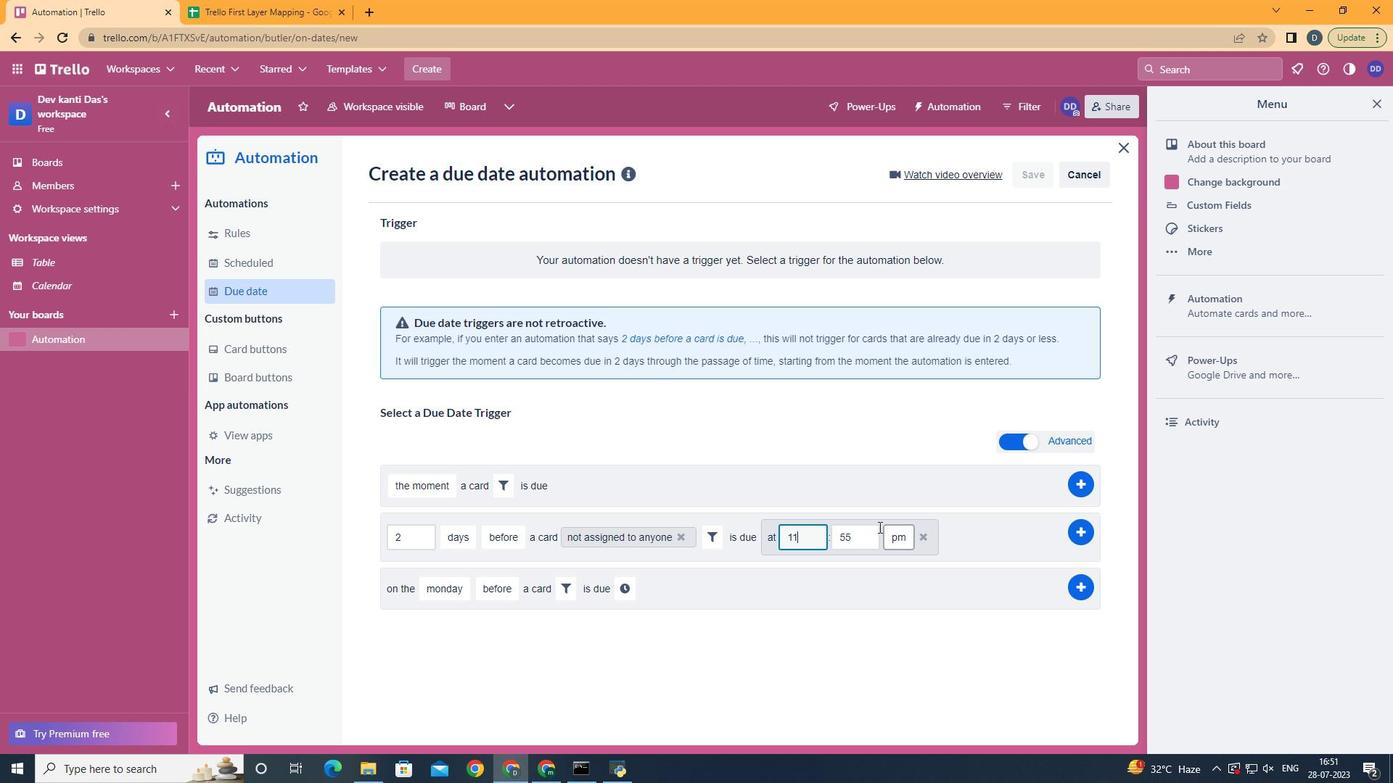 
Action: Mouse pressed left at (873, 528)
Screenshot: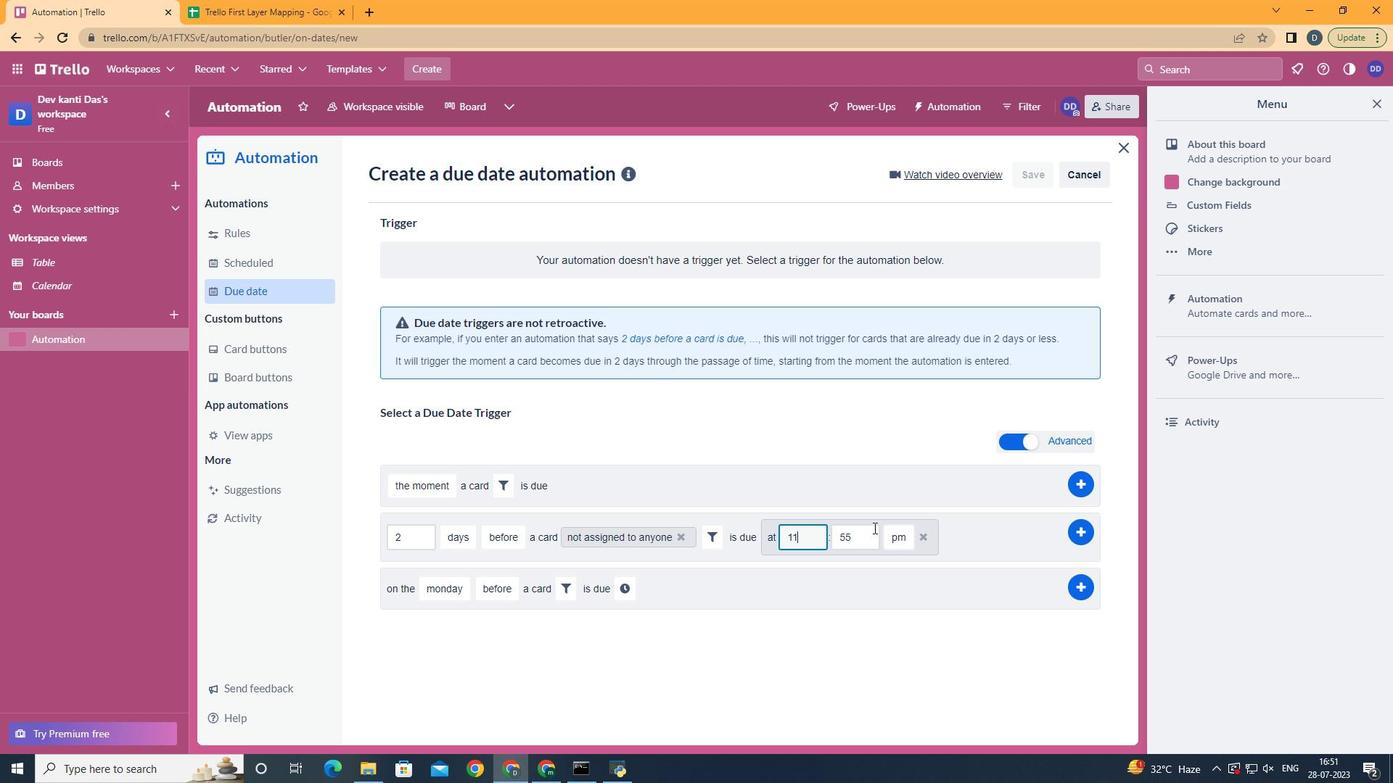 
Action: Key pressed <Key.backspace><Key.backspace>00
Screenshot: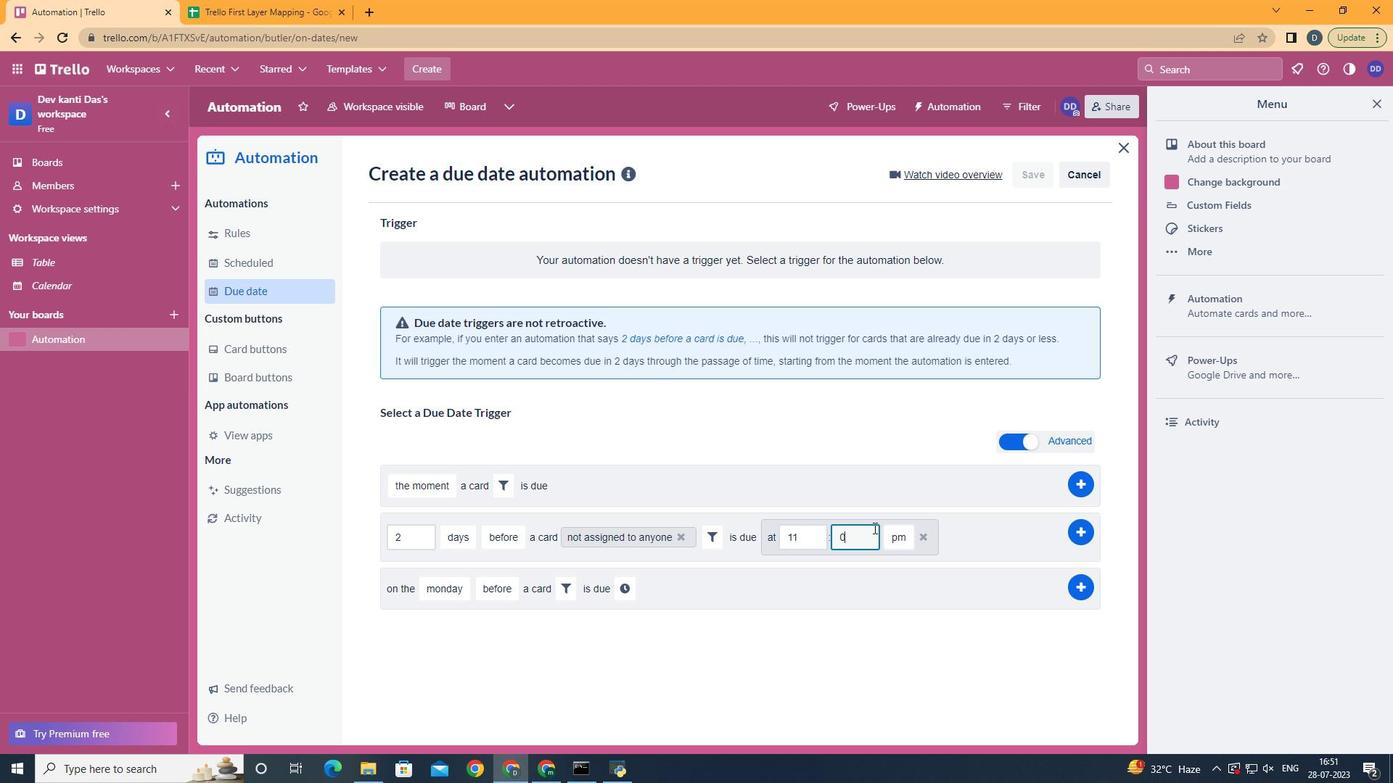 
Action: Mouse moved to (896, 561)
Screenshot: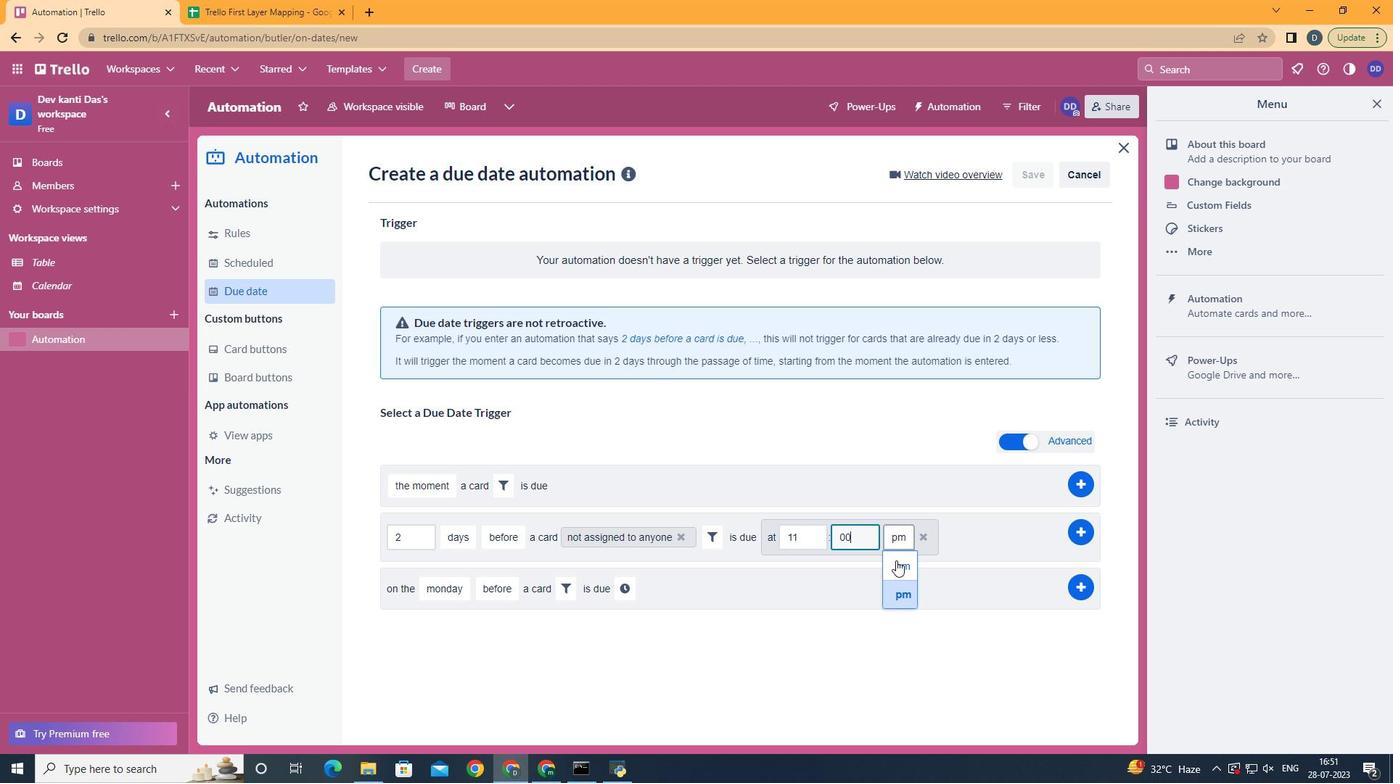 
Action: Mouse pressed left at (896, 561)
Screenshot: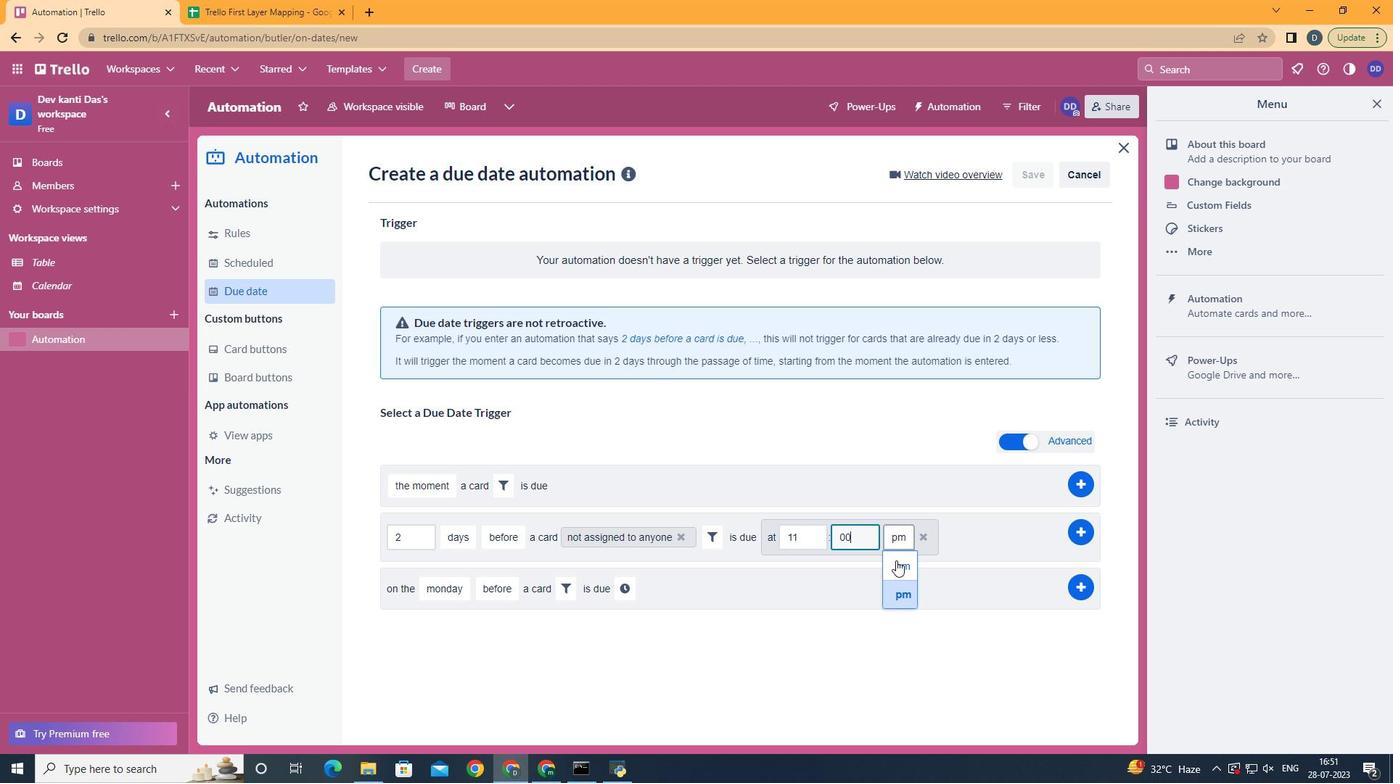 
